 Task: Create a due date automation trigger when advanced on, 2 hours before a card is due add dates starting in 1 days.
Action: Mouse moved to (1171, 335)
Screenshot: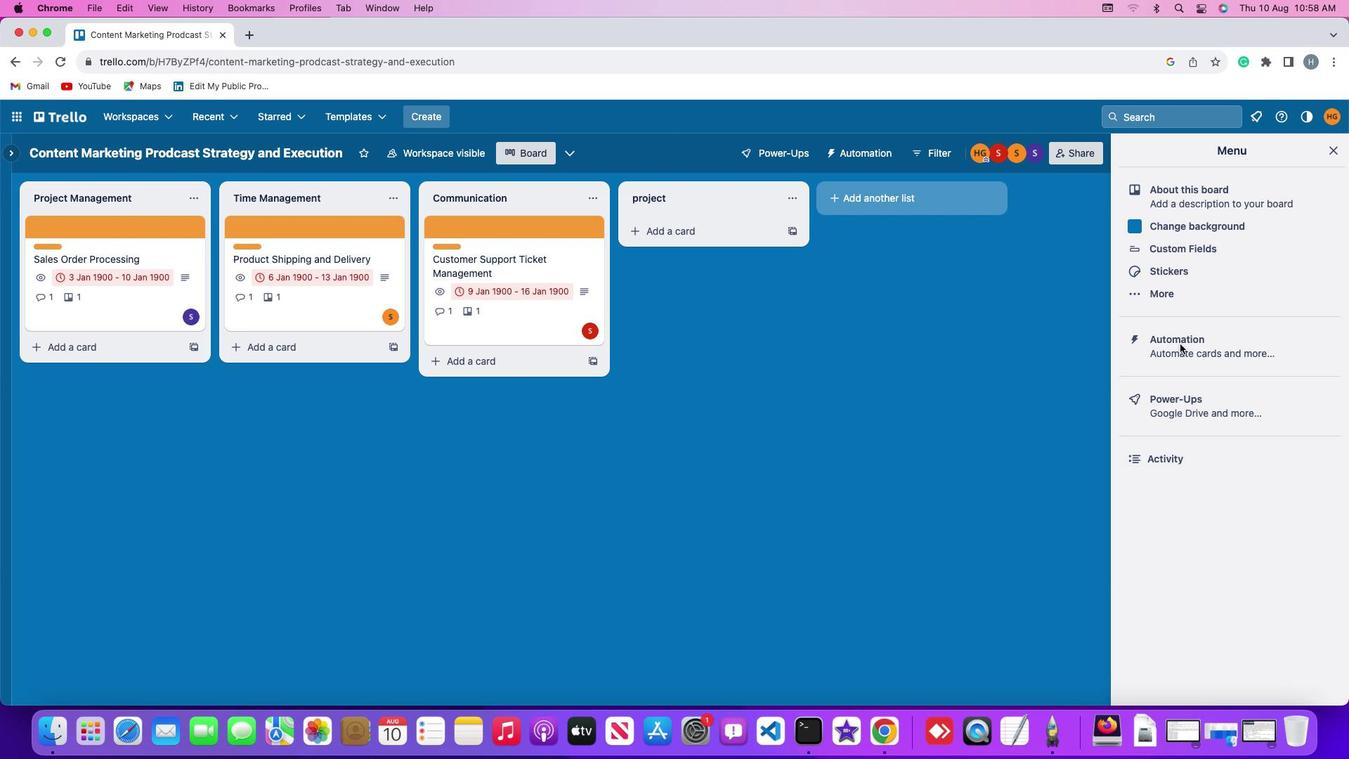 
Action: Mouse pressed left at (1171, 335)
Screenshot: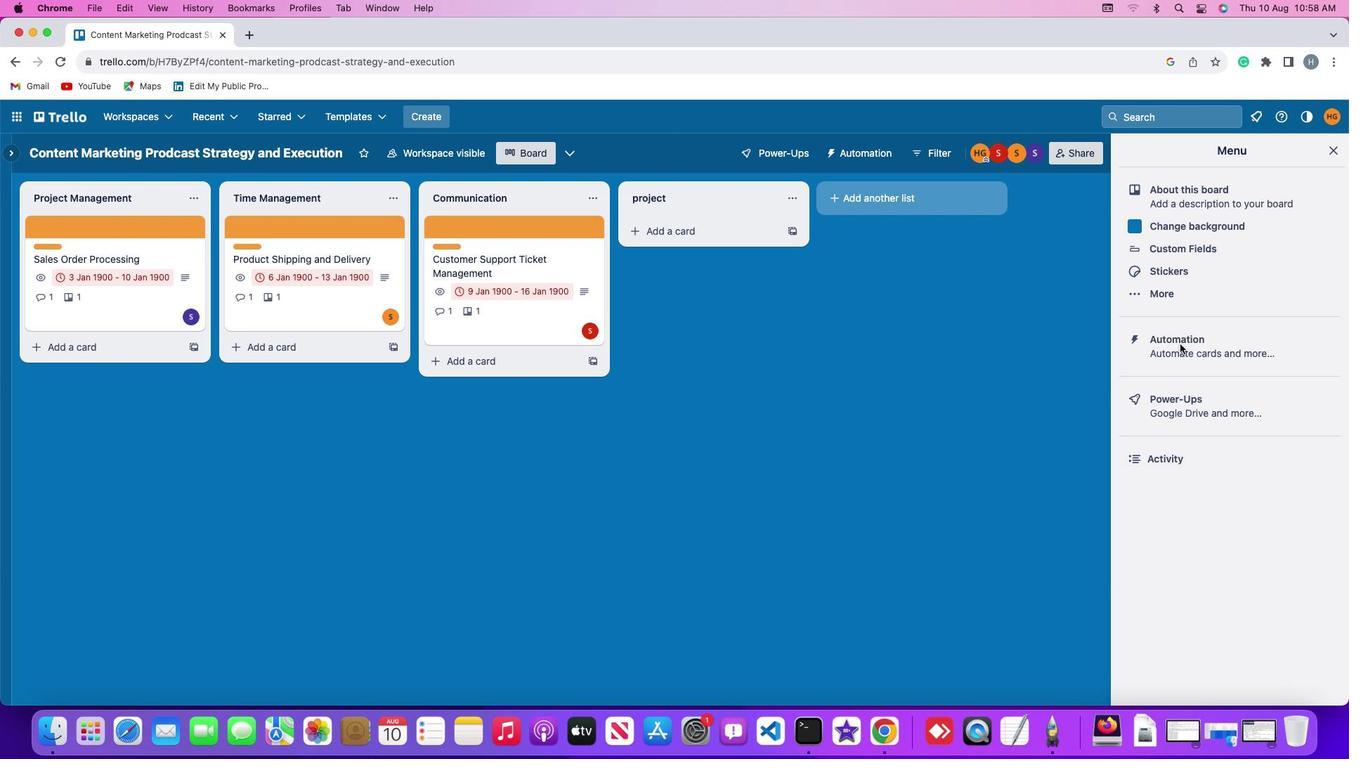 
Action: Mouse moved to (1172, 335)
Screenshot: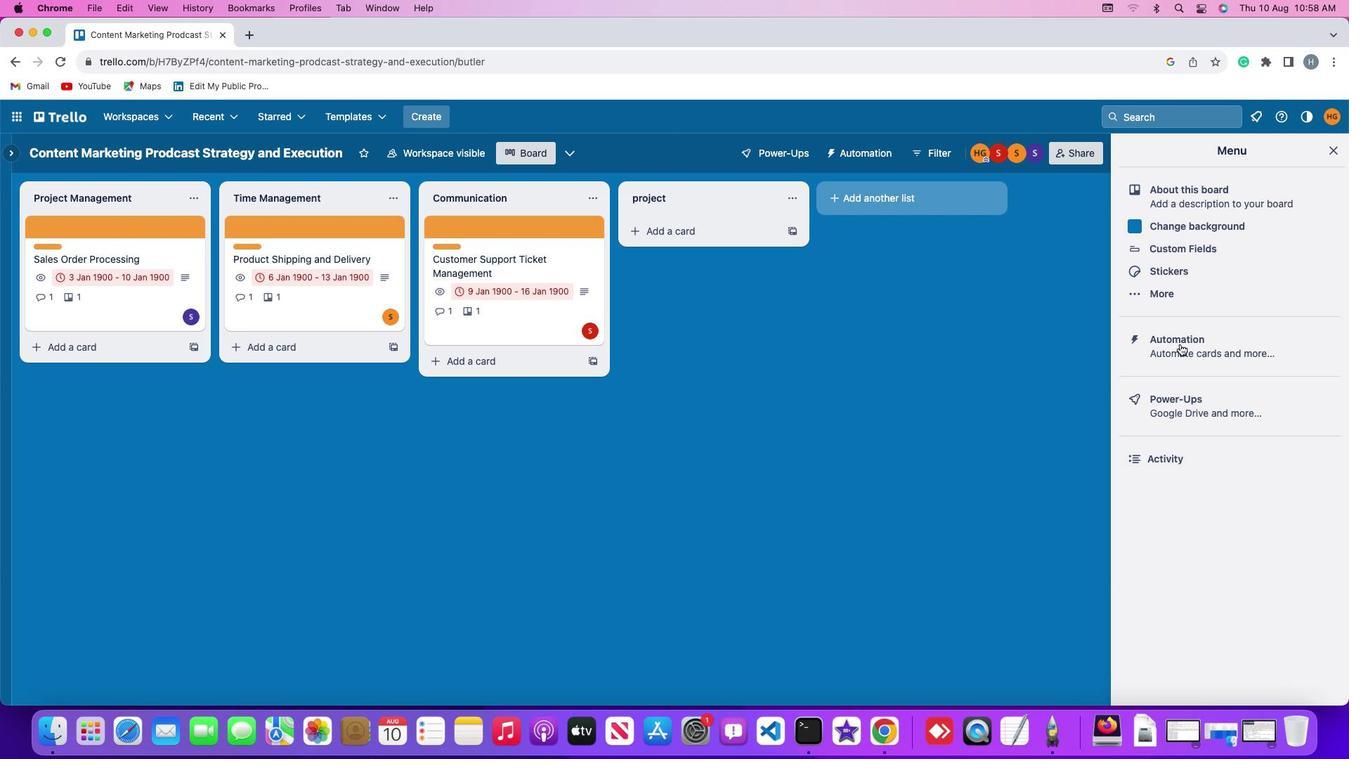 
Action: Mouse pressed left at (1172, 335)
Screenshot: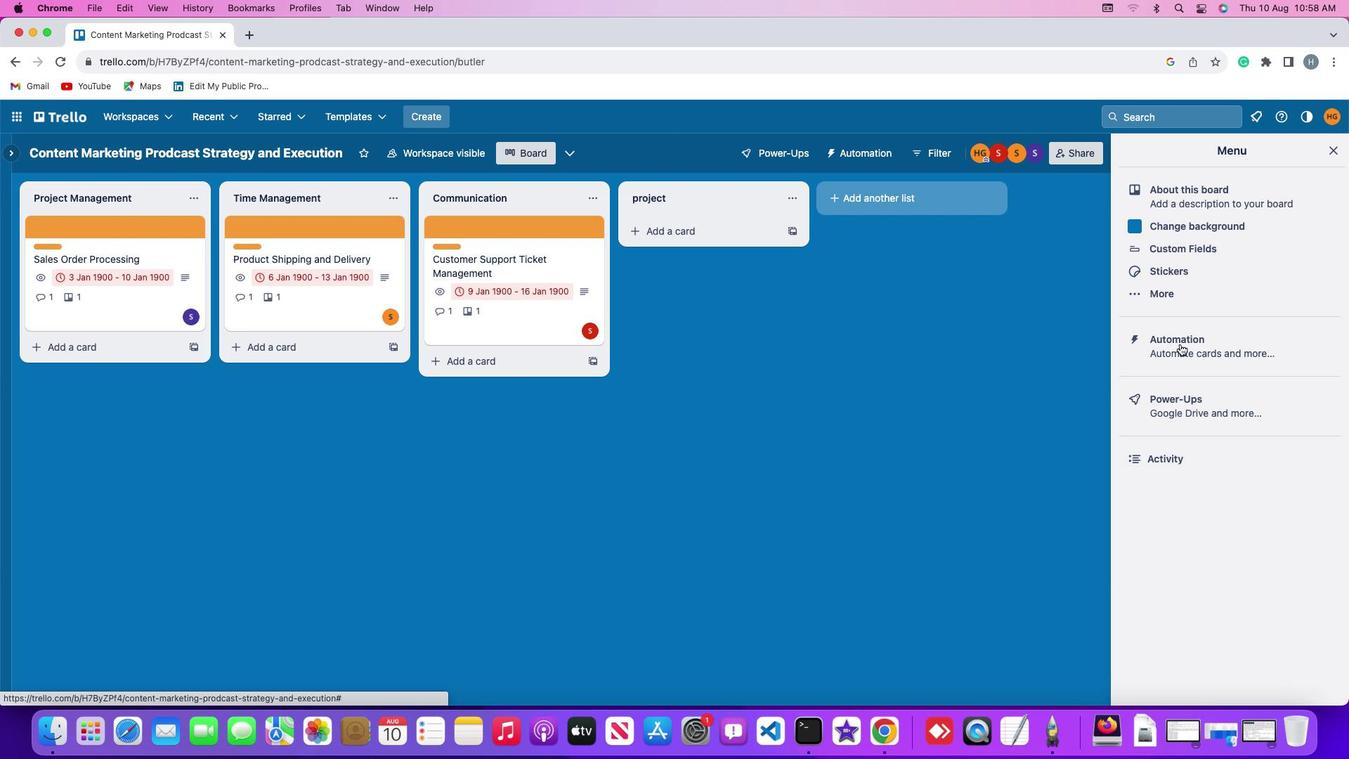 
Action: Mouse moved to (56, 320)
Screenshot: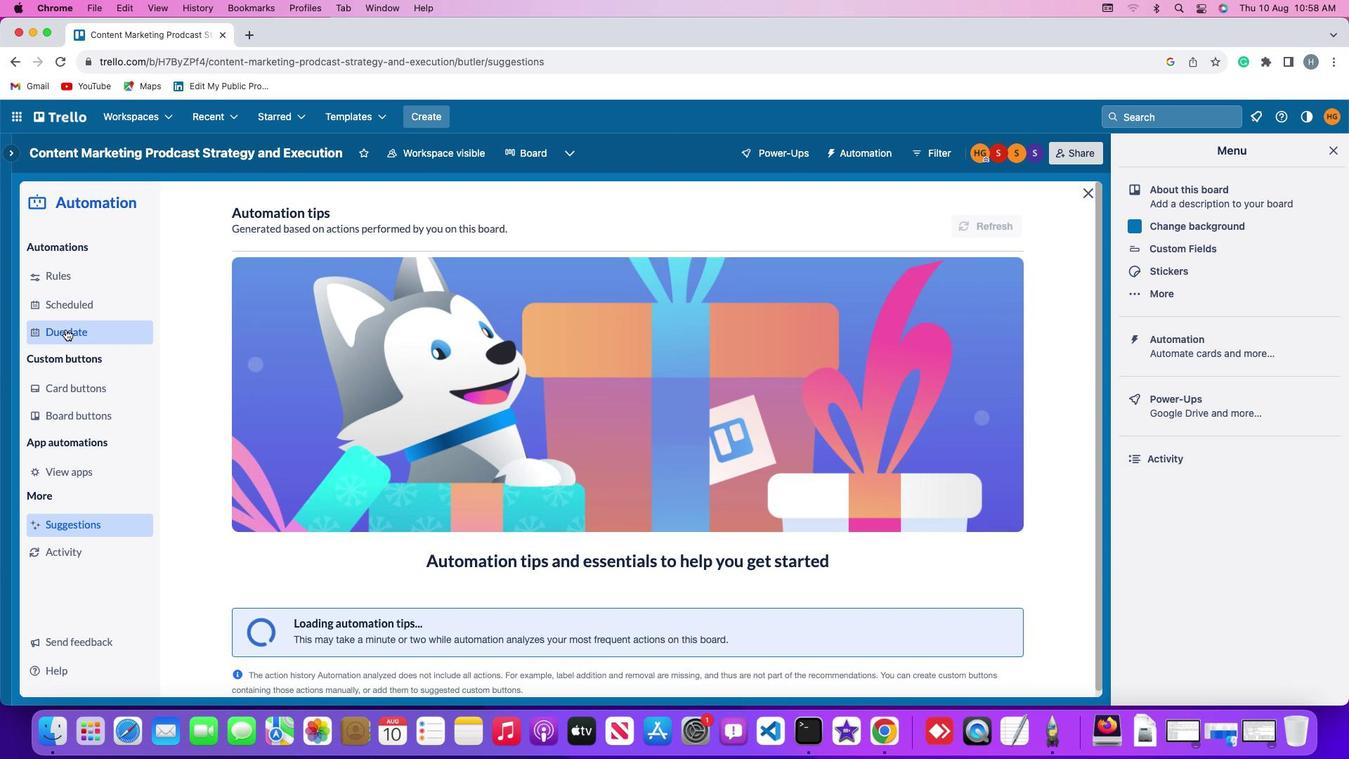 
Action: Mouse pressed left at (56, 320)
Screenshot: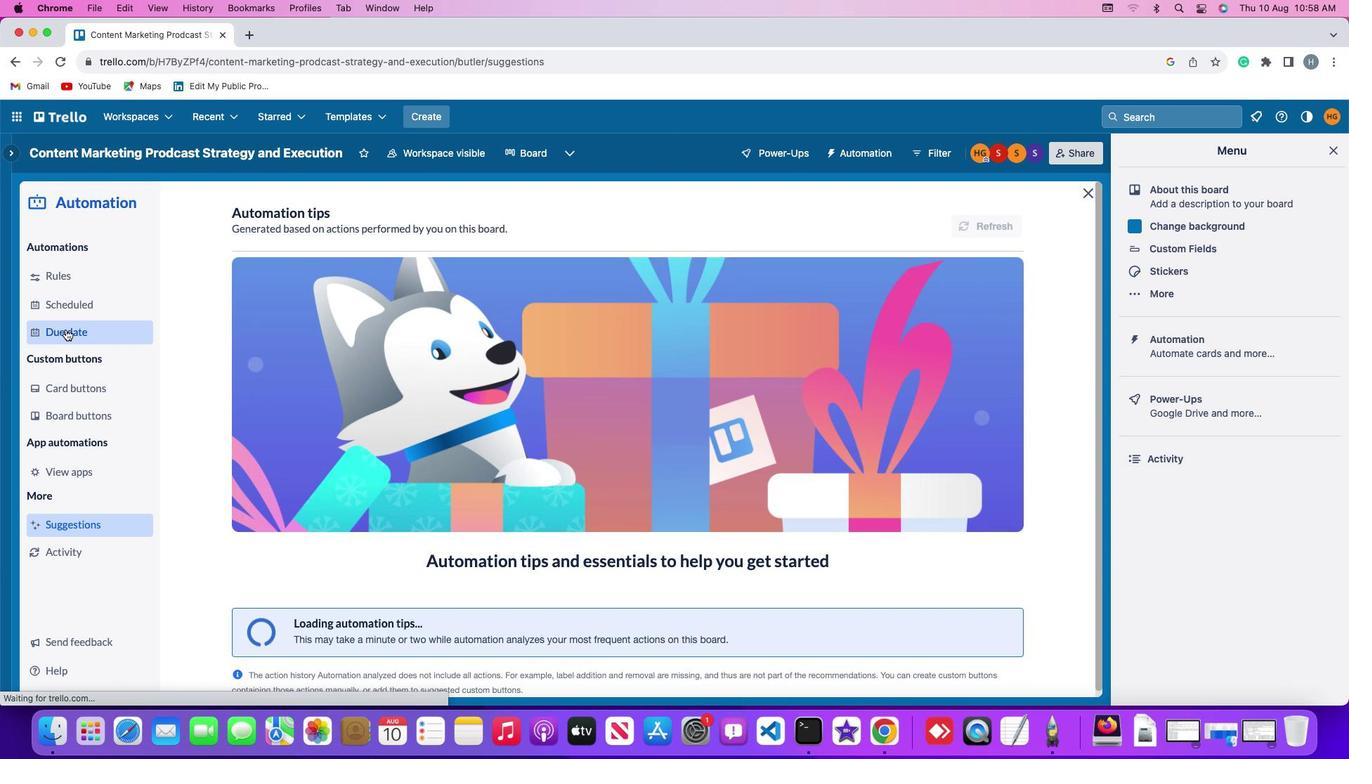 
Action: Mouse moved to (946, 208)
Screenshot: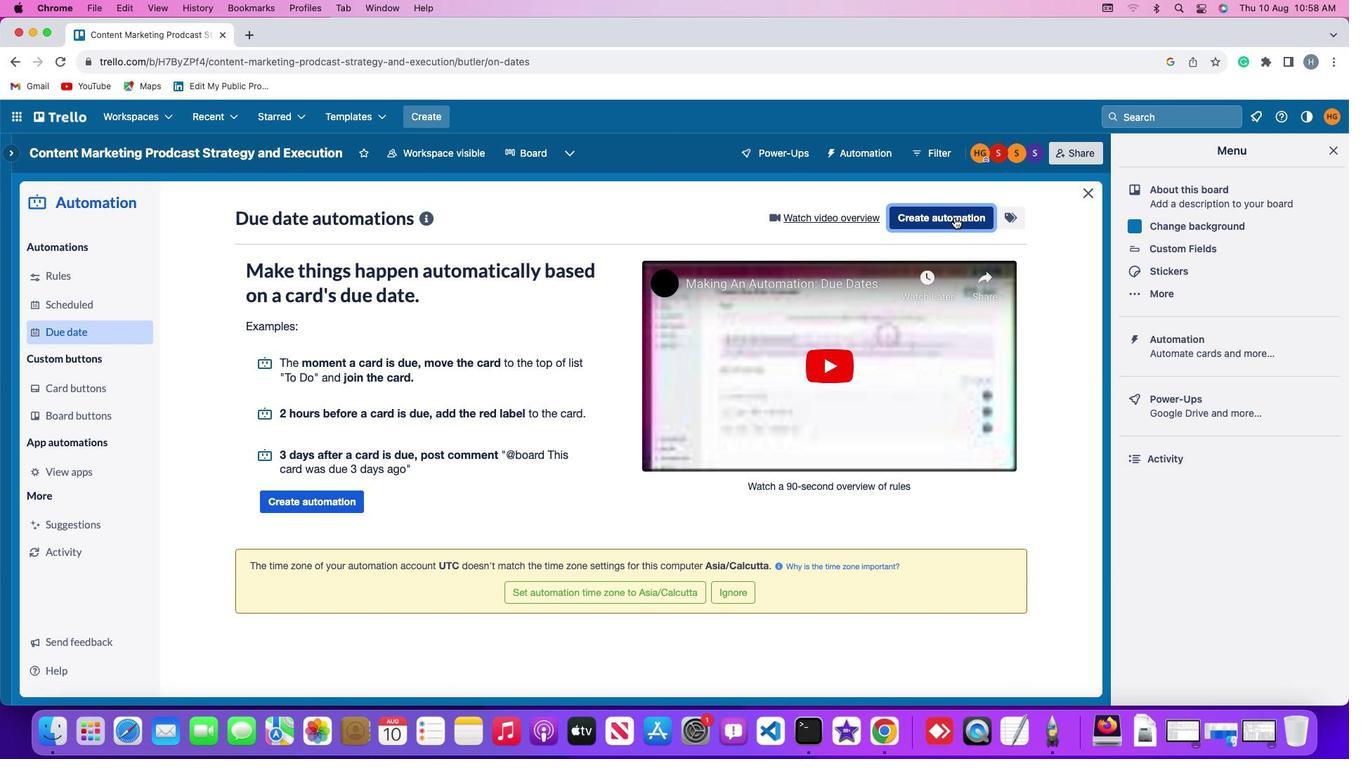 
Action: Mouse pressed left at (946, 208)
Screenshot: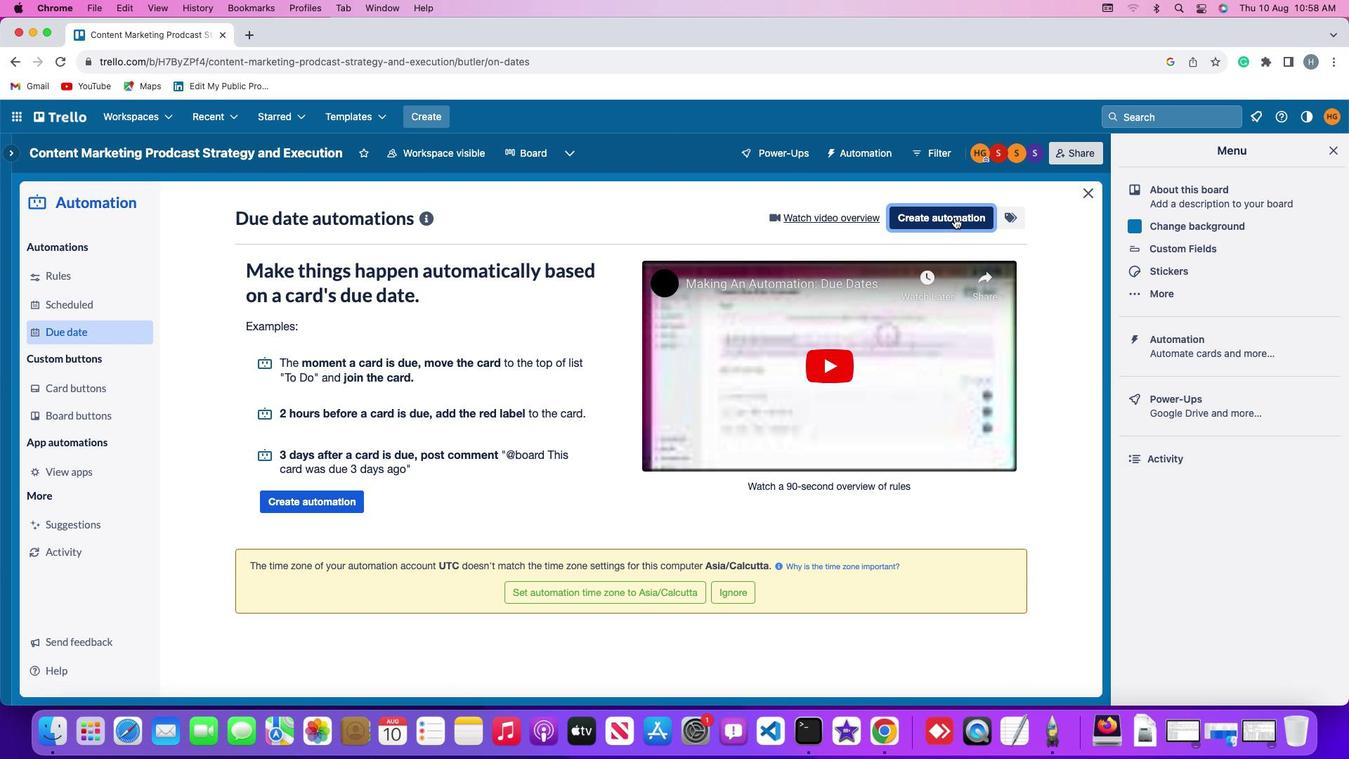 
Action: Mouse moved to (266, 345)
Screenshot: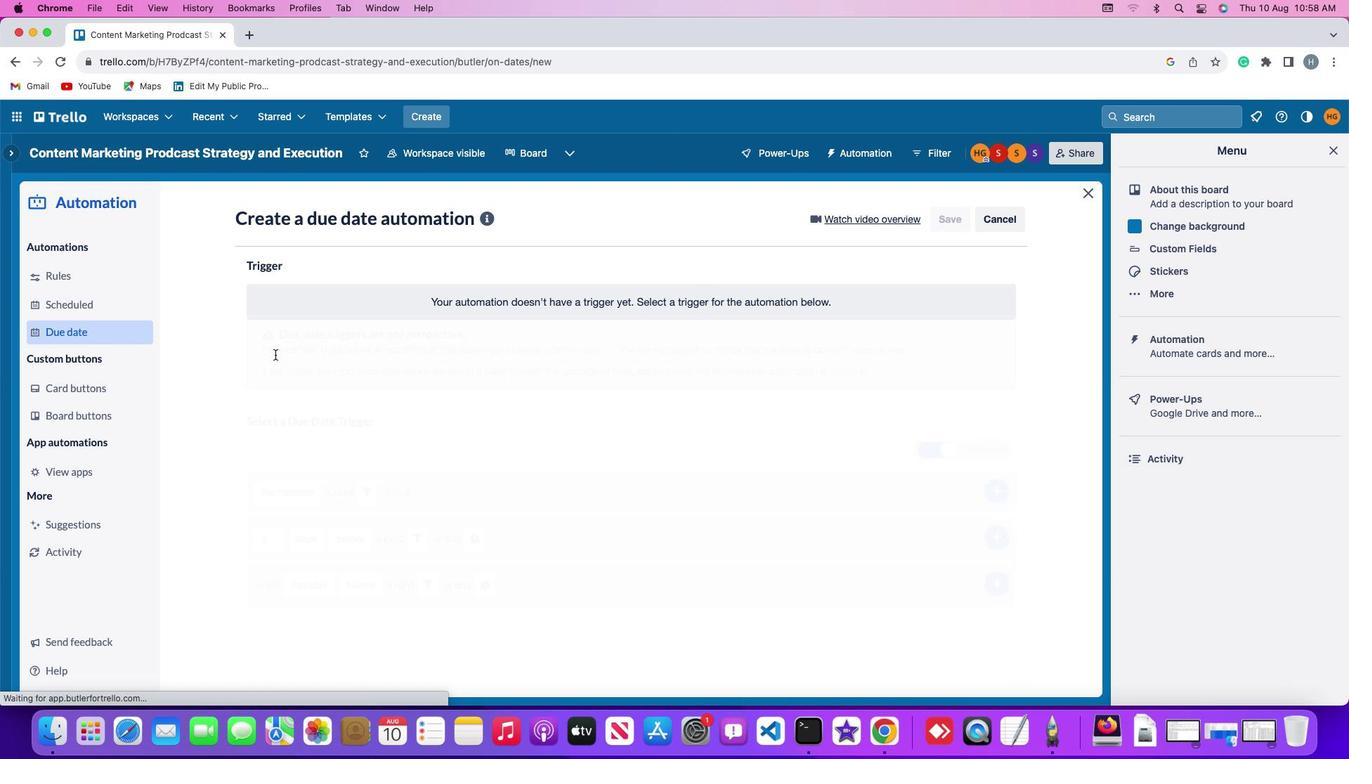 
Action: Mouse pressed left at (266, 345)
Screenshot: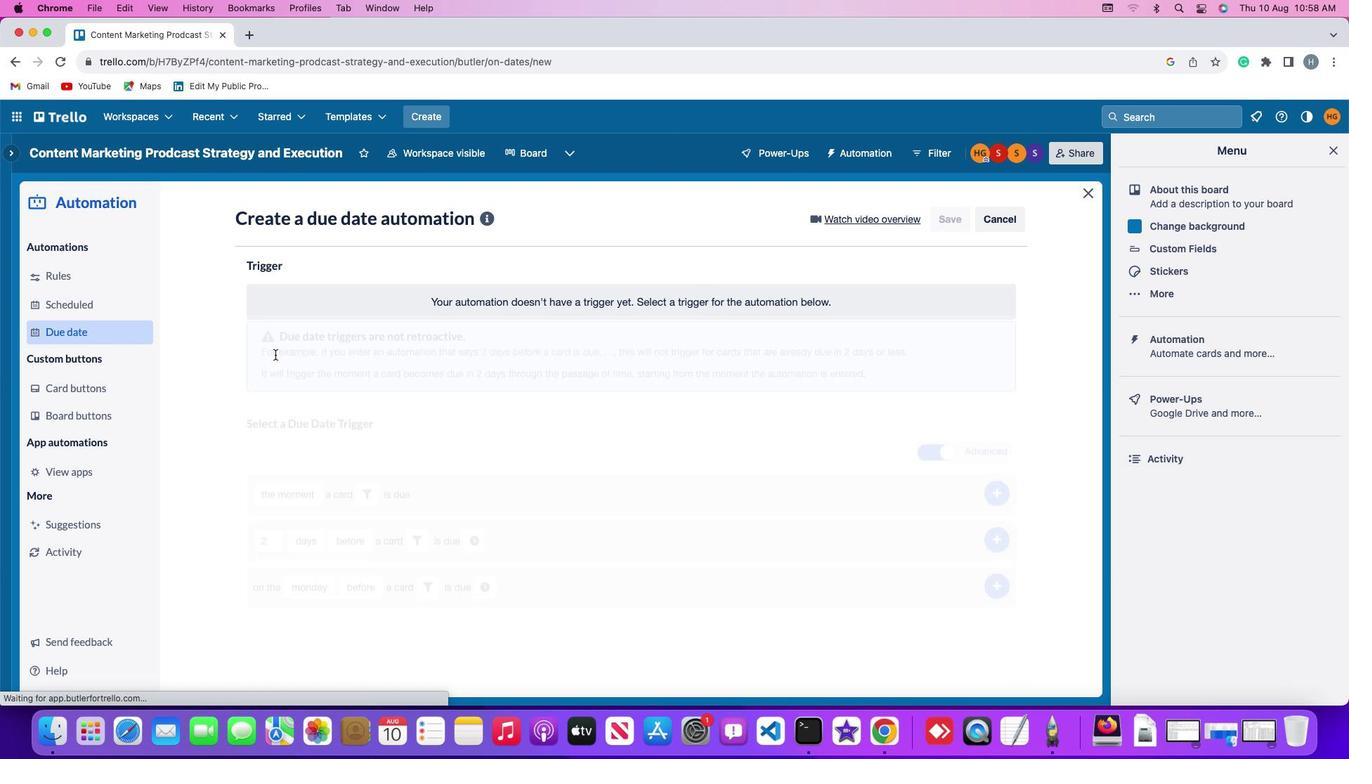 
Action: Mouse moved to (265, 555)
Screenshot: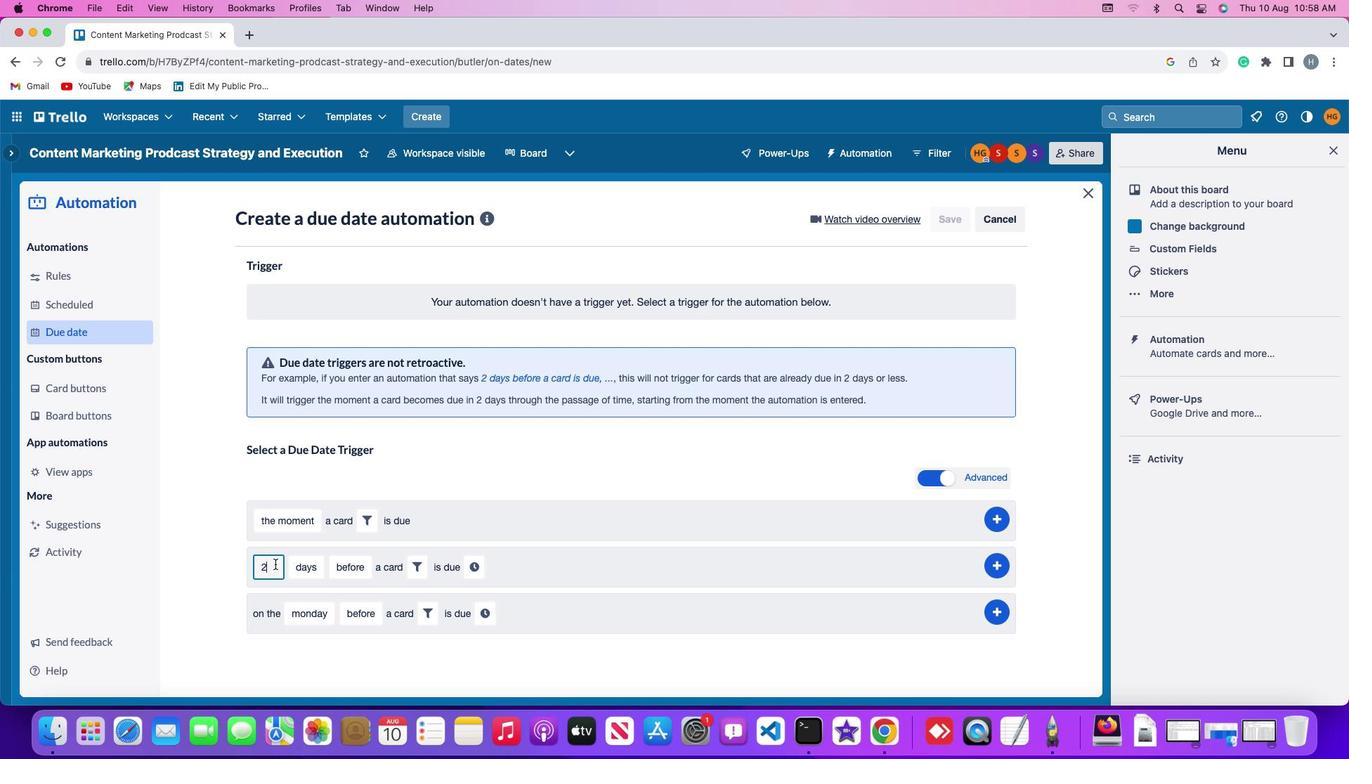 
Action: Mouse pressed left at (265, 555)
Screenshot: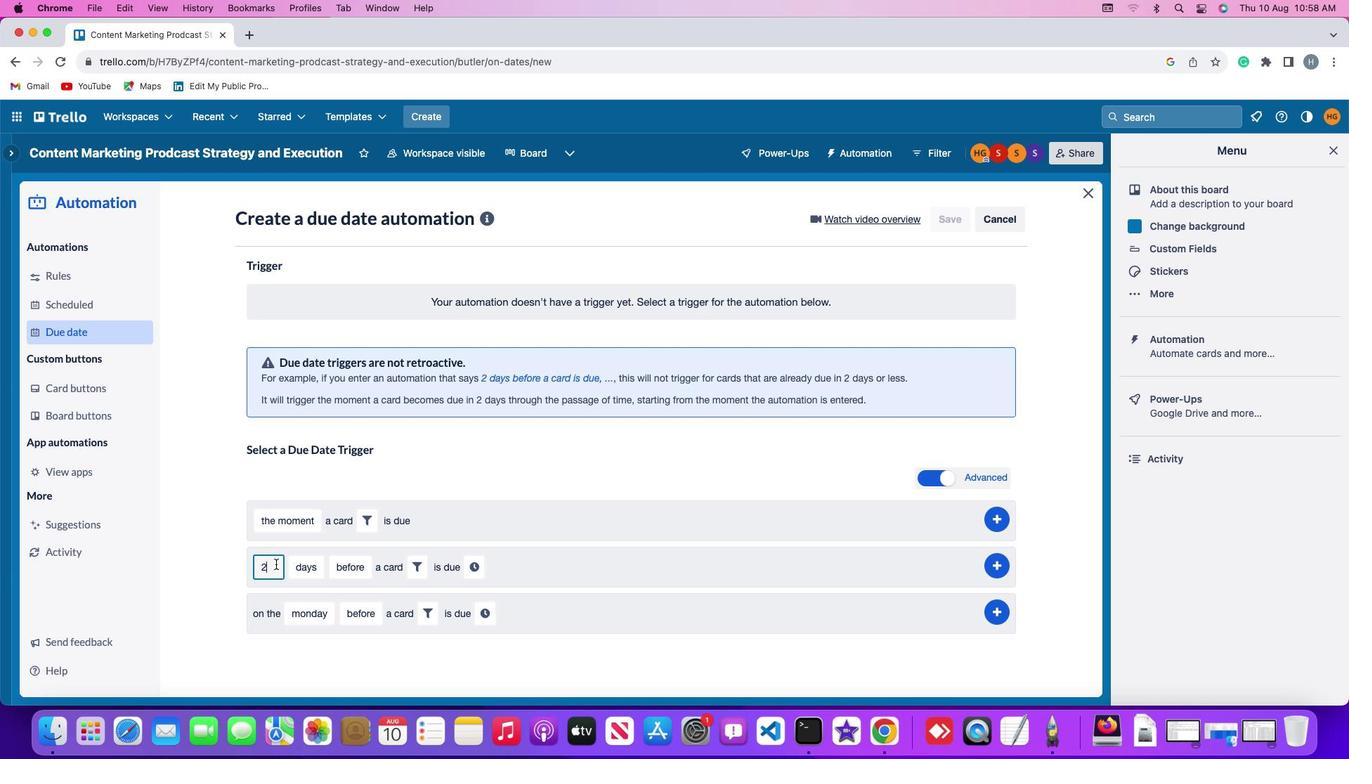 
Action: Mouse moved to (269, 554)
Screenshot: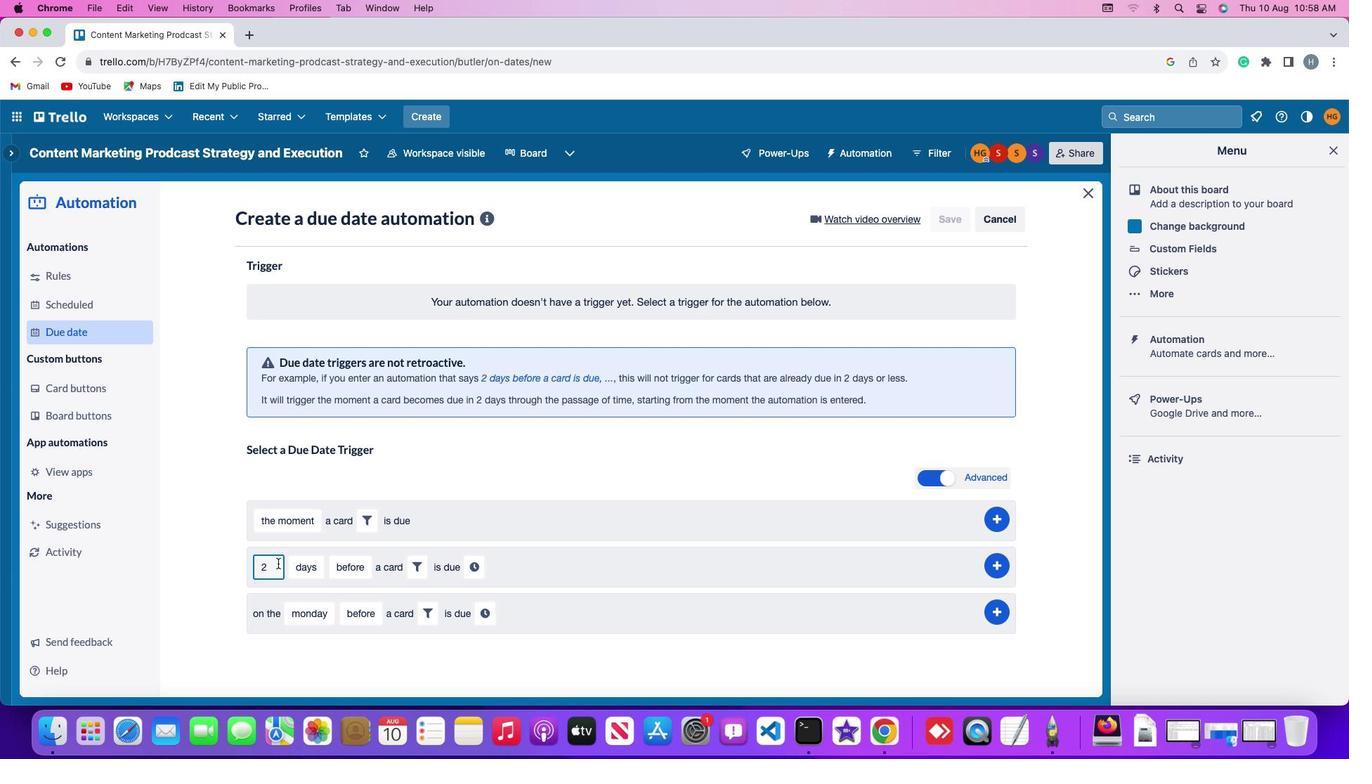 
Action: Key pressed Key.backspace
Screenshot: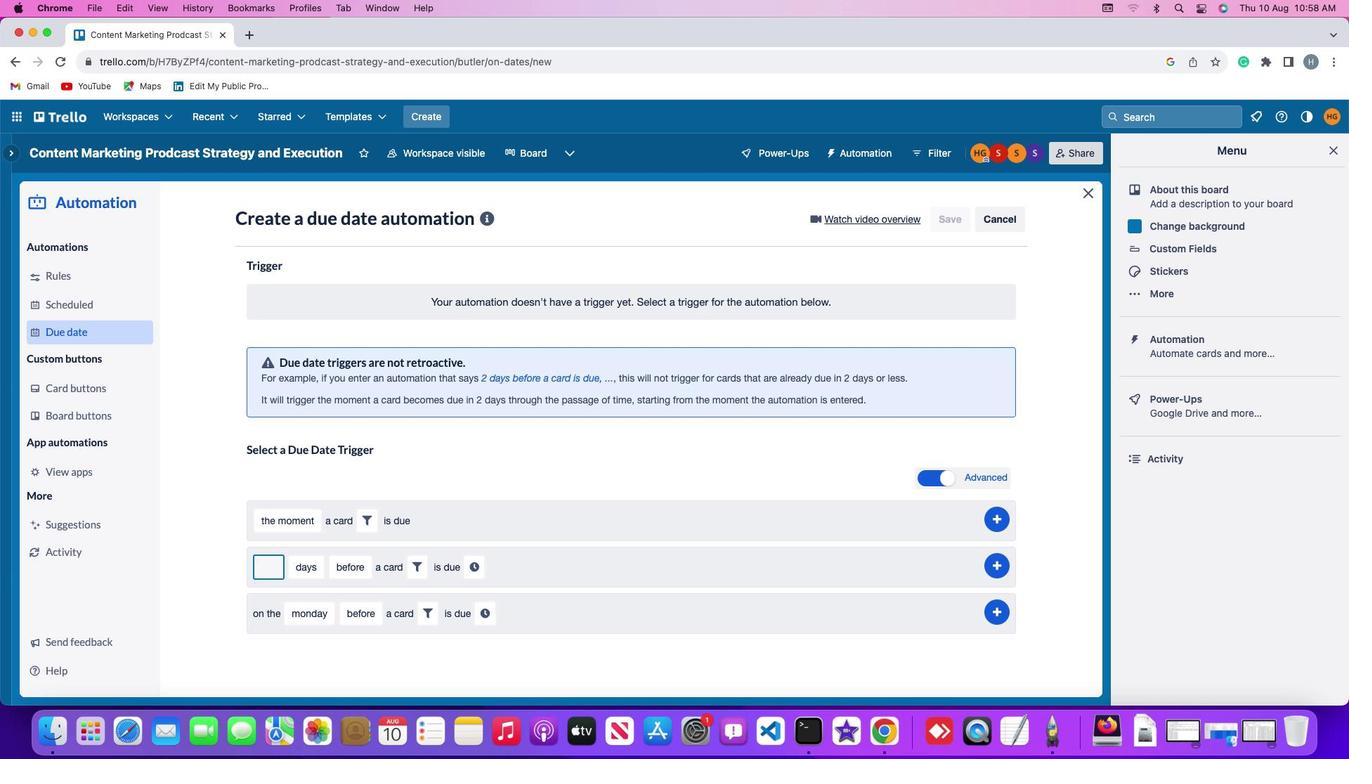 
Action: Mouse moved to (269, 554)
Screenshot: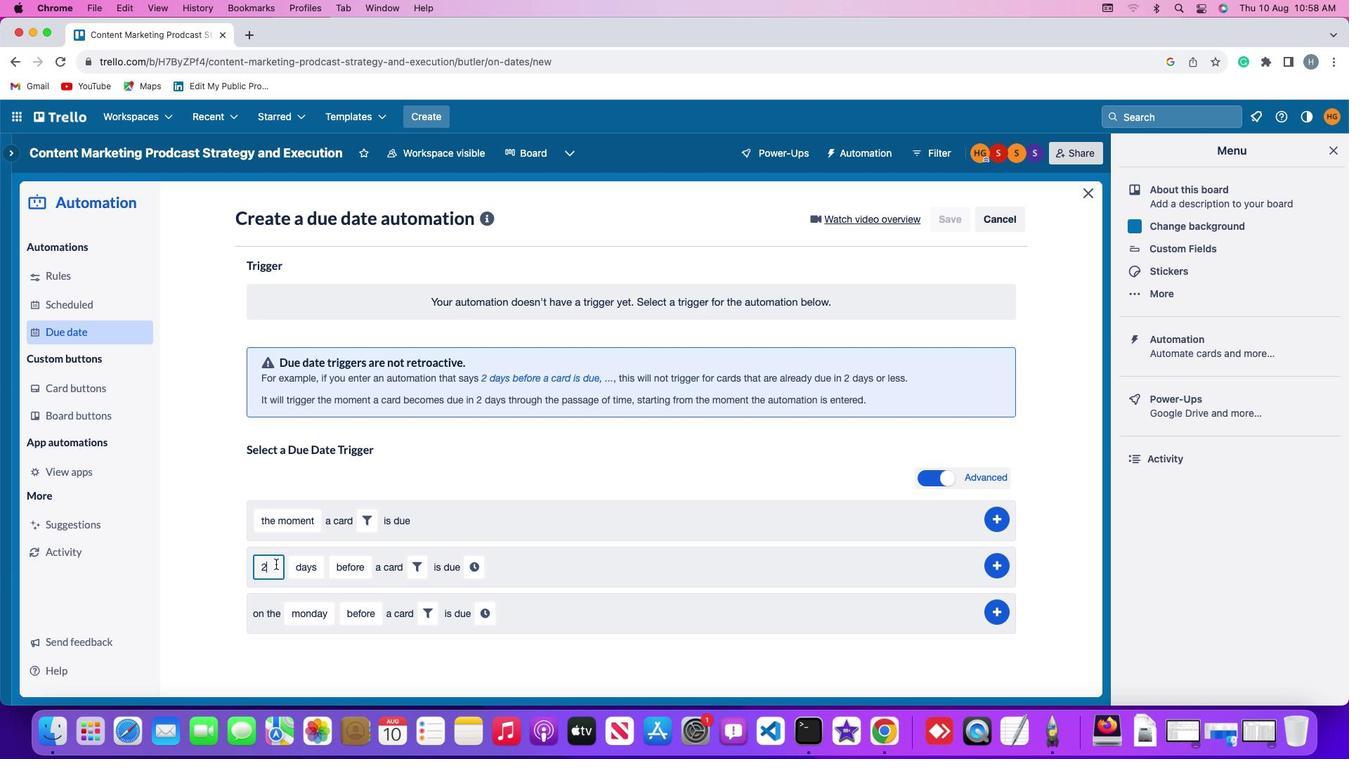 
Action: Key pressed '2'
Screenshot: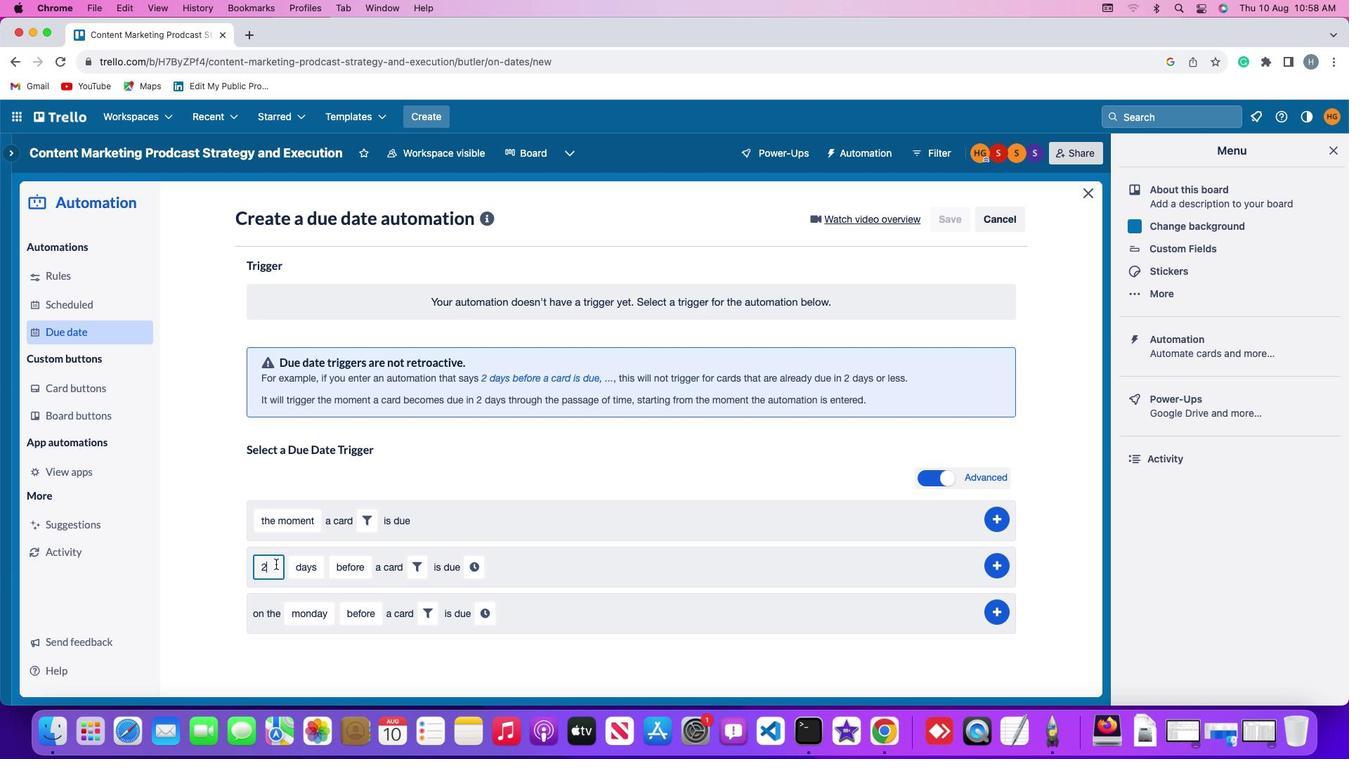 
Action: Mouse moved to (291, 555)
Screenshot: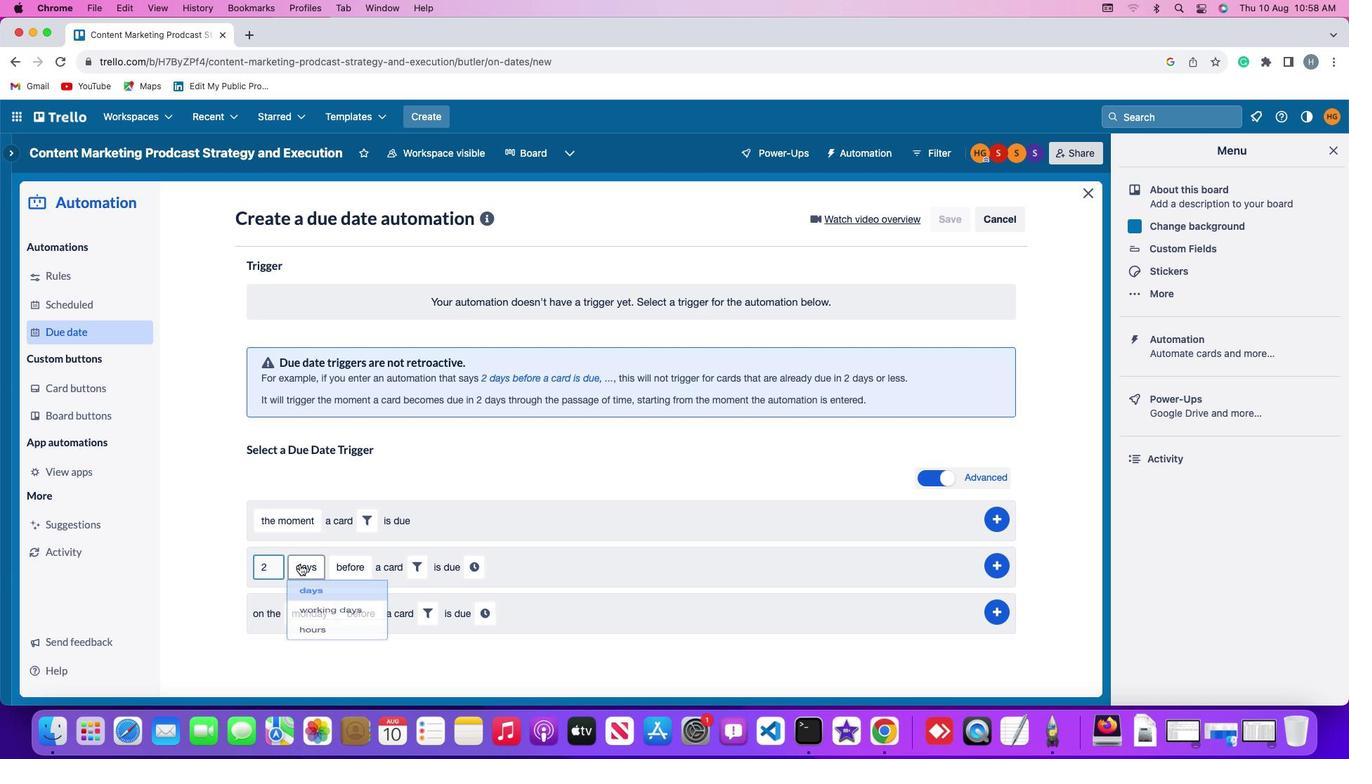 
Action: Mouse pressed left at (291, 555)
Screenshot: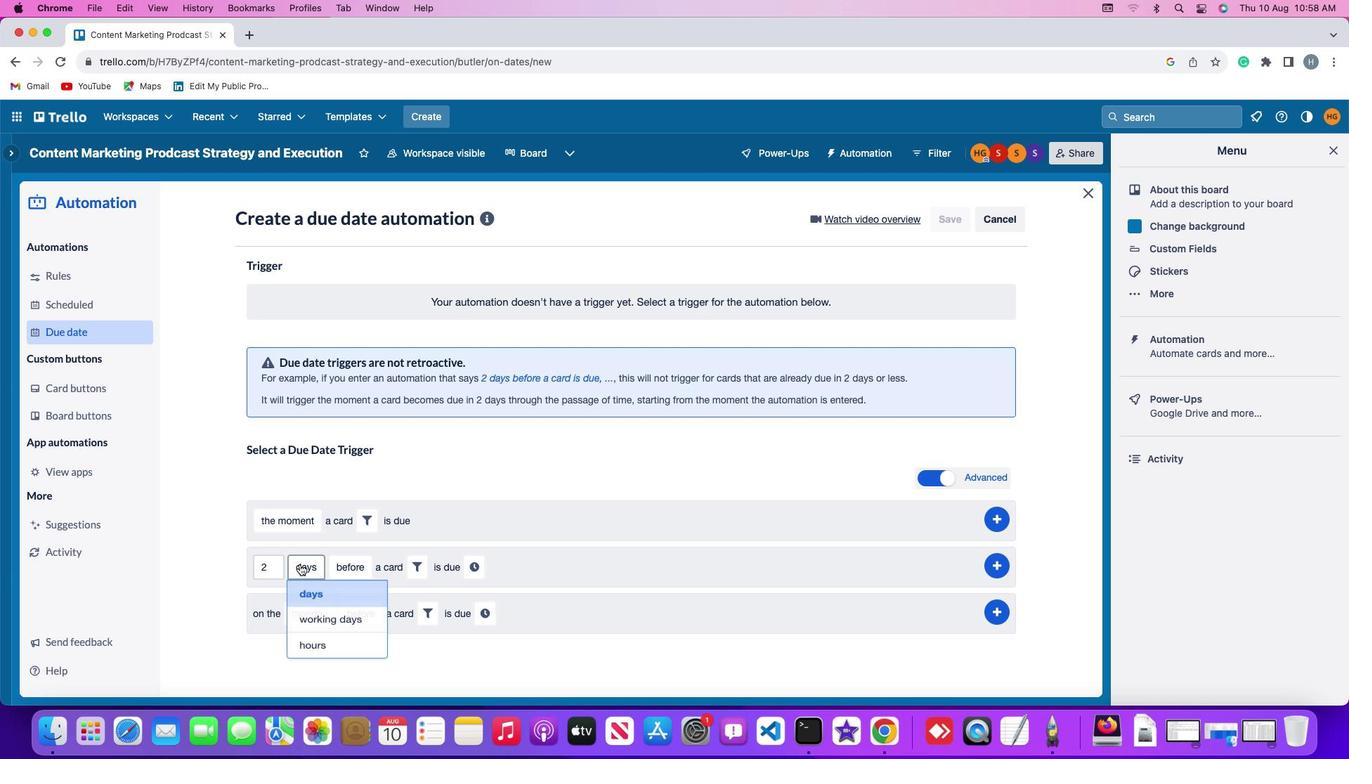 
Action: Mouse moved to (293, 641)
Screenshot: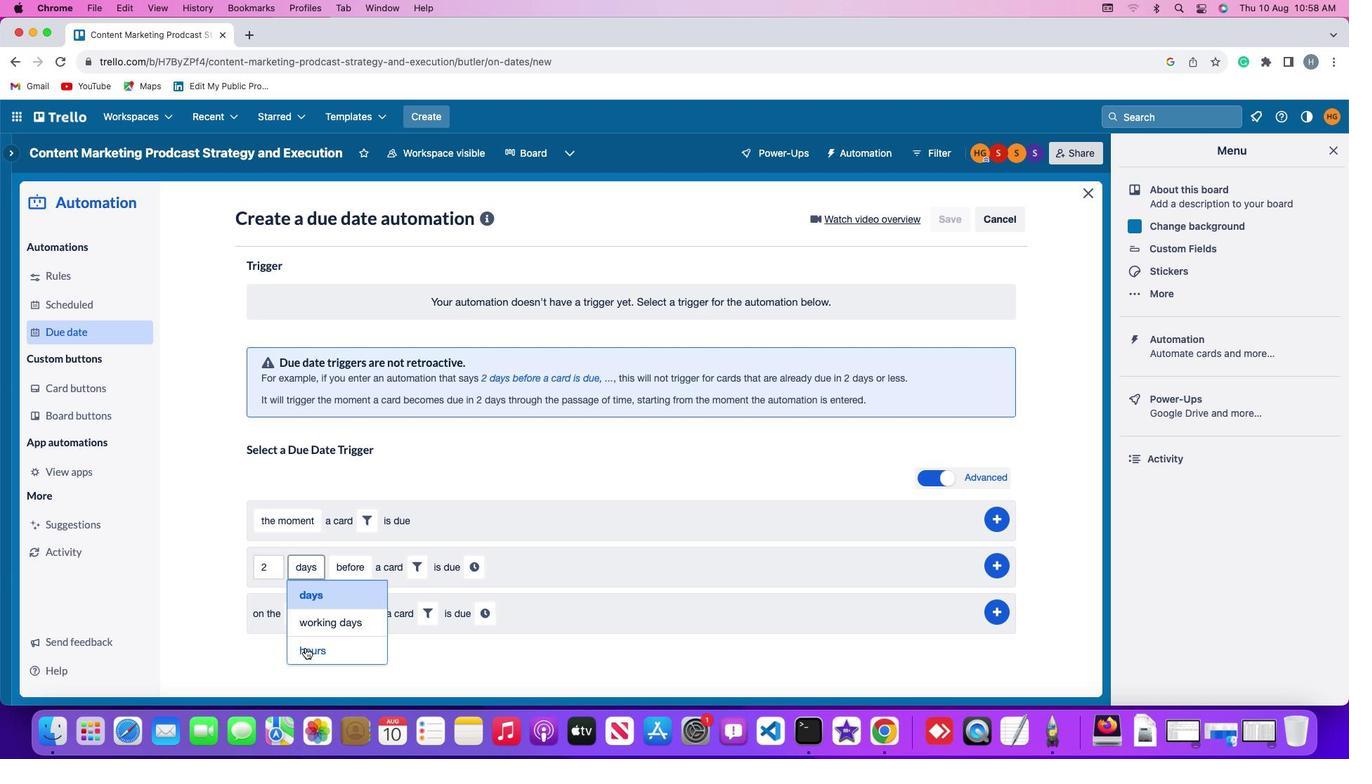 
Action: Mouse pressed left at (293, 641)
Screenshot: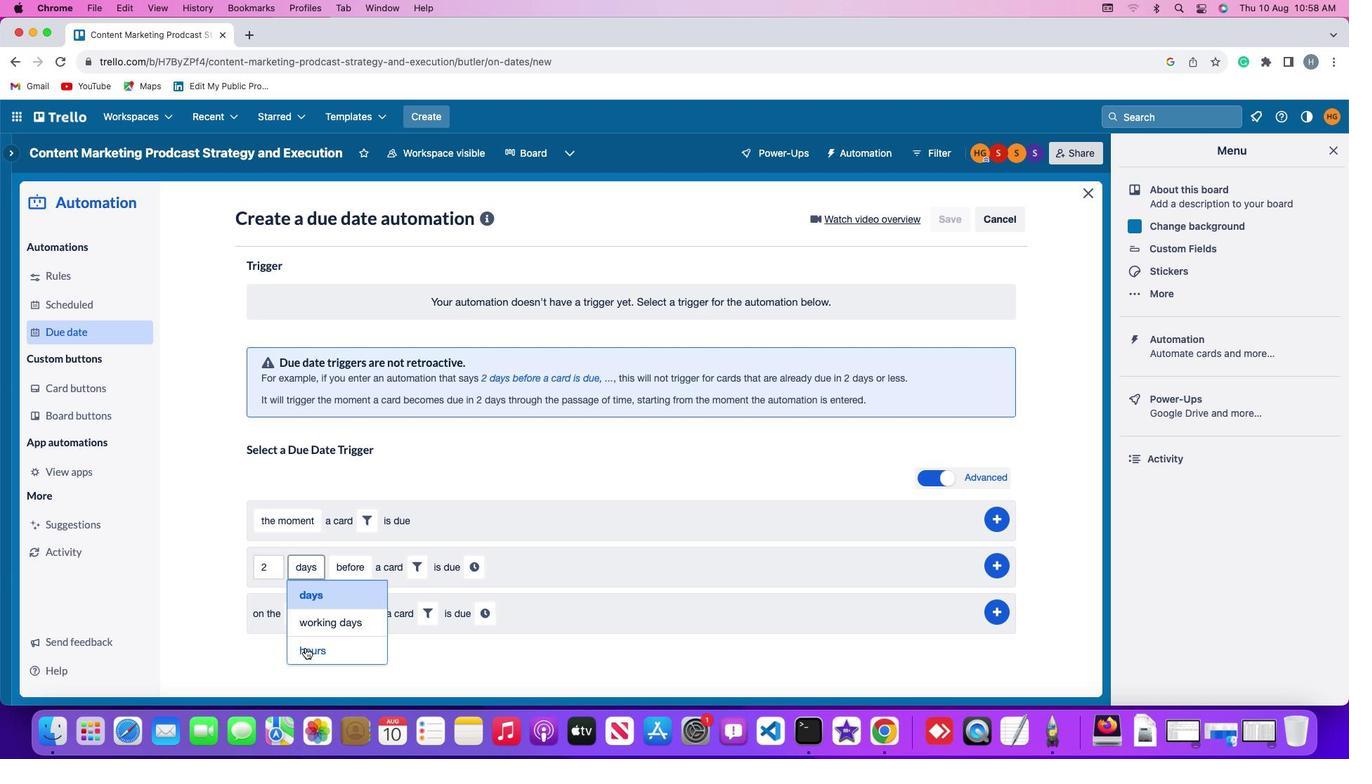 
Action: Mouse moved to (344, 544)
Screenshot: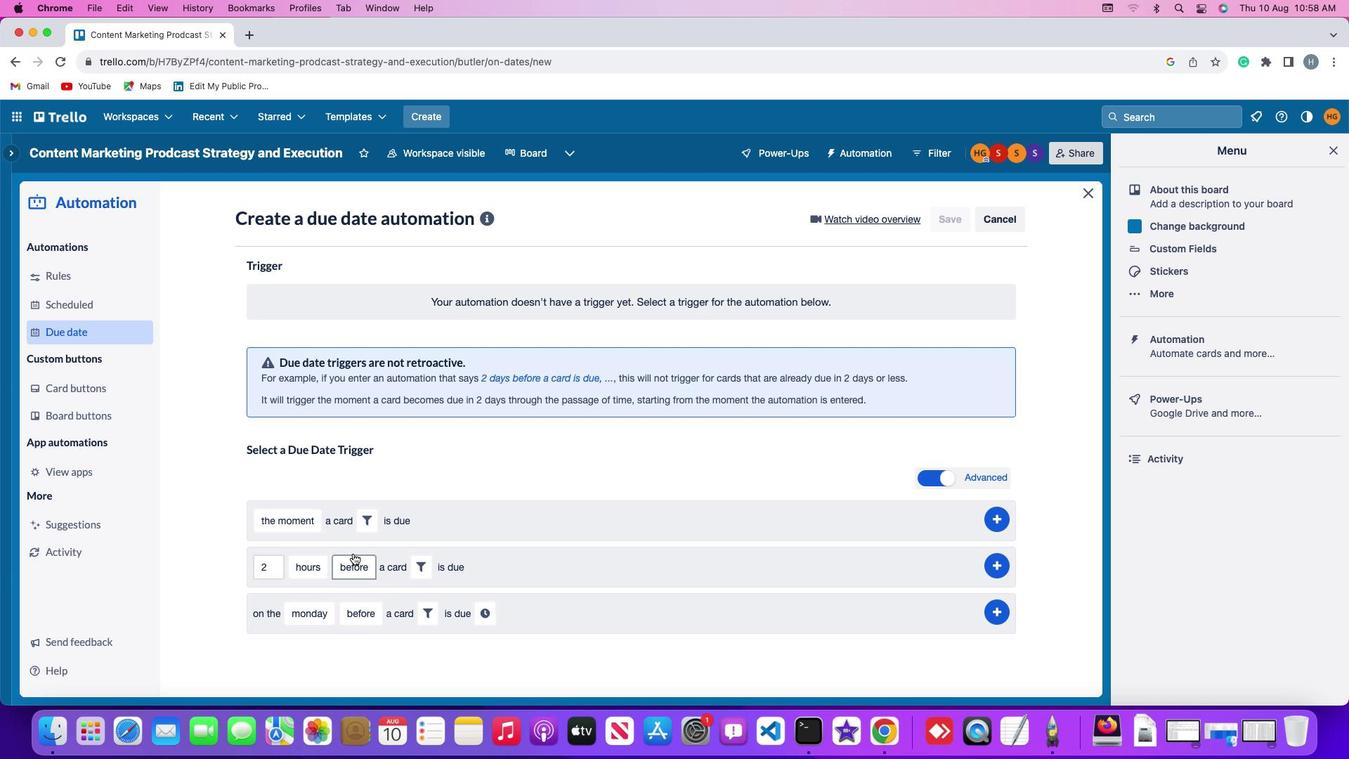 
Action: Mouse pressed left at (344, 544)
Screenshot: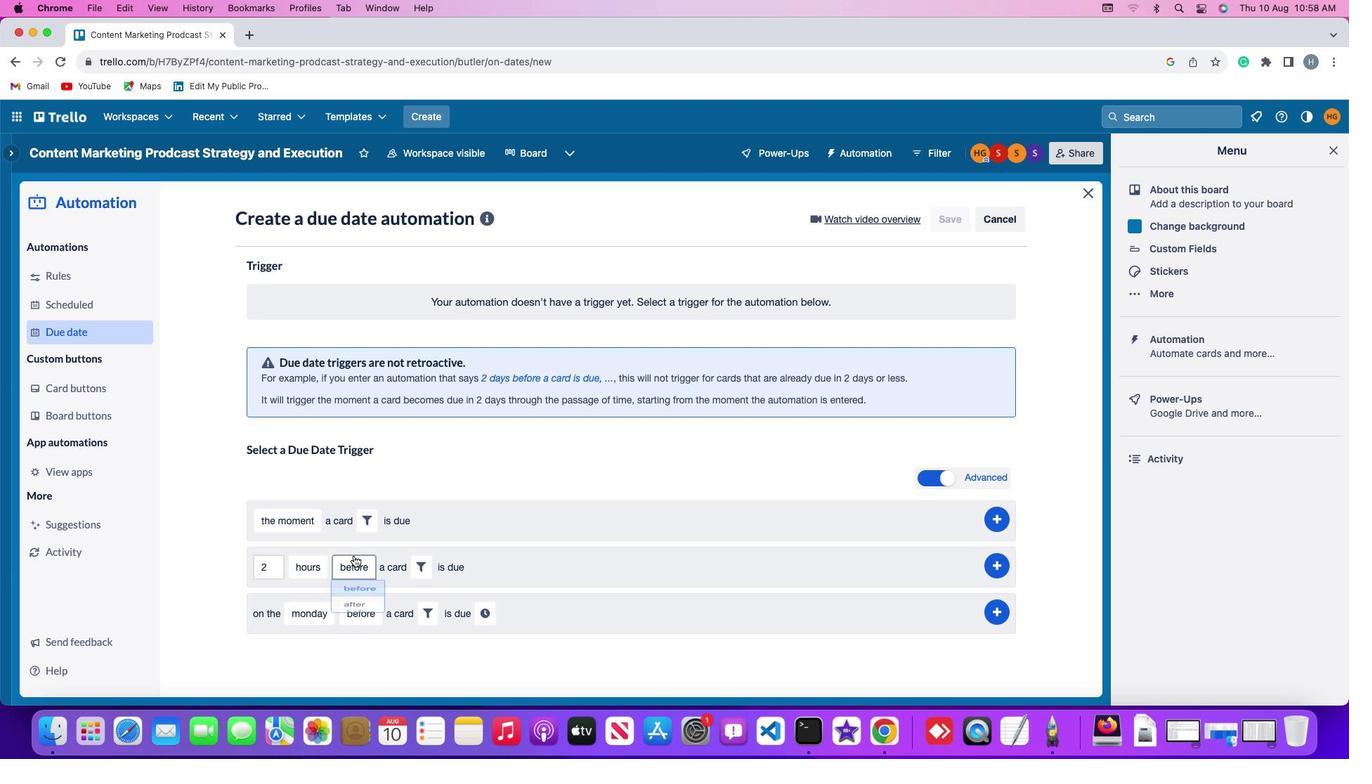 
Action: Mouse moved to (353, 584)
Screenshot: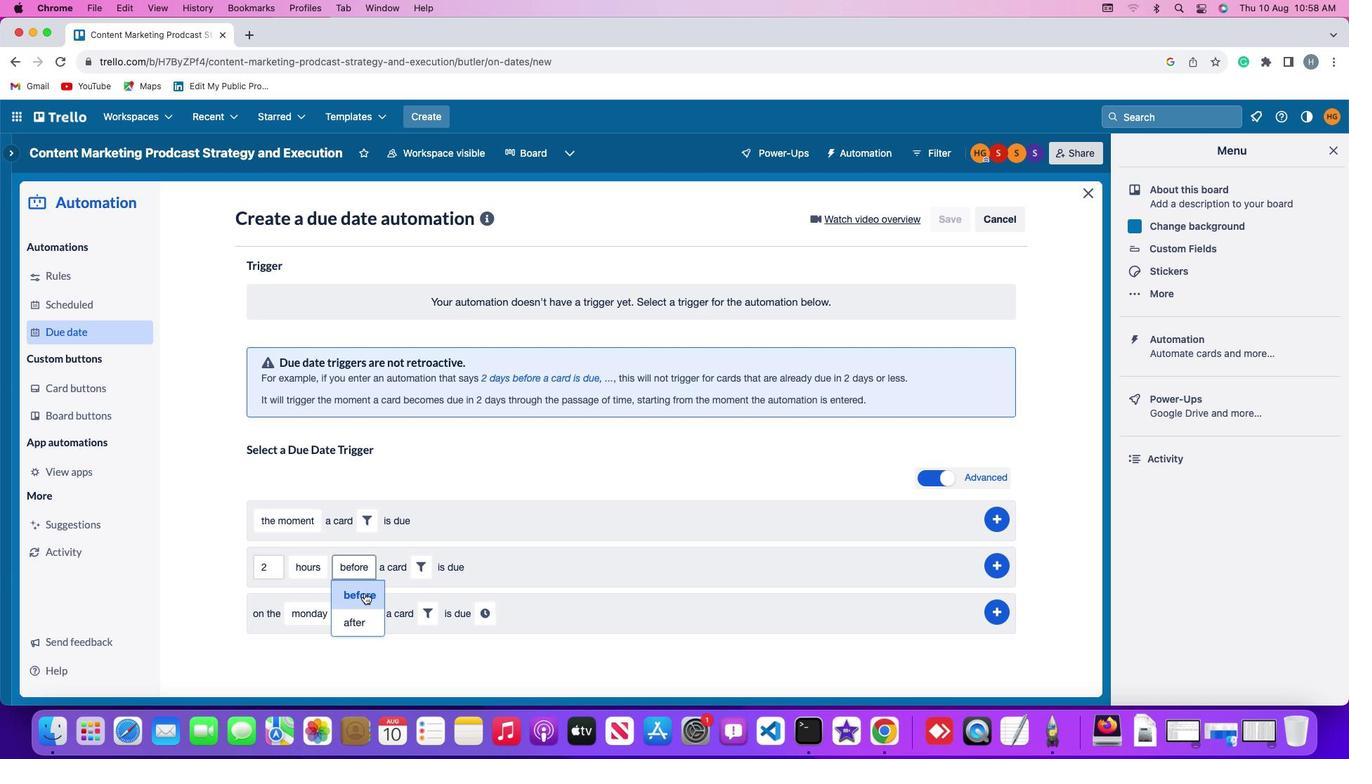 
Action: Mouse pressed left at (353, 584)
Screenshot: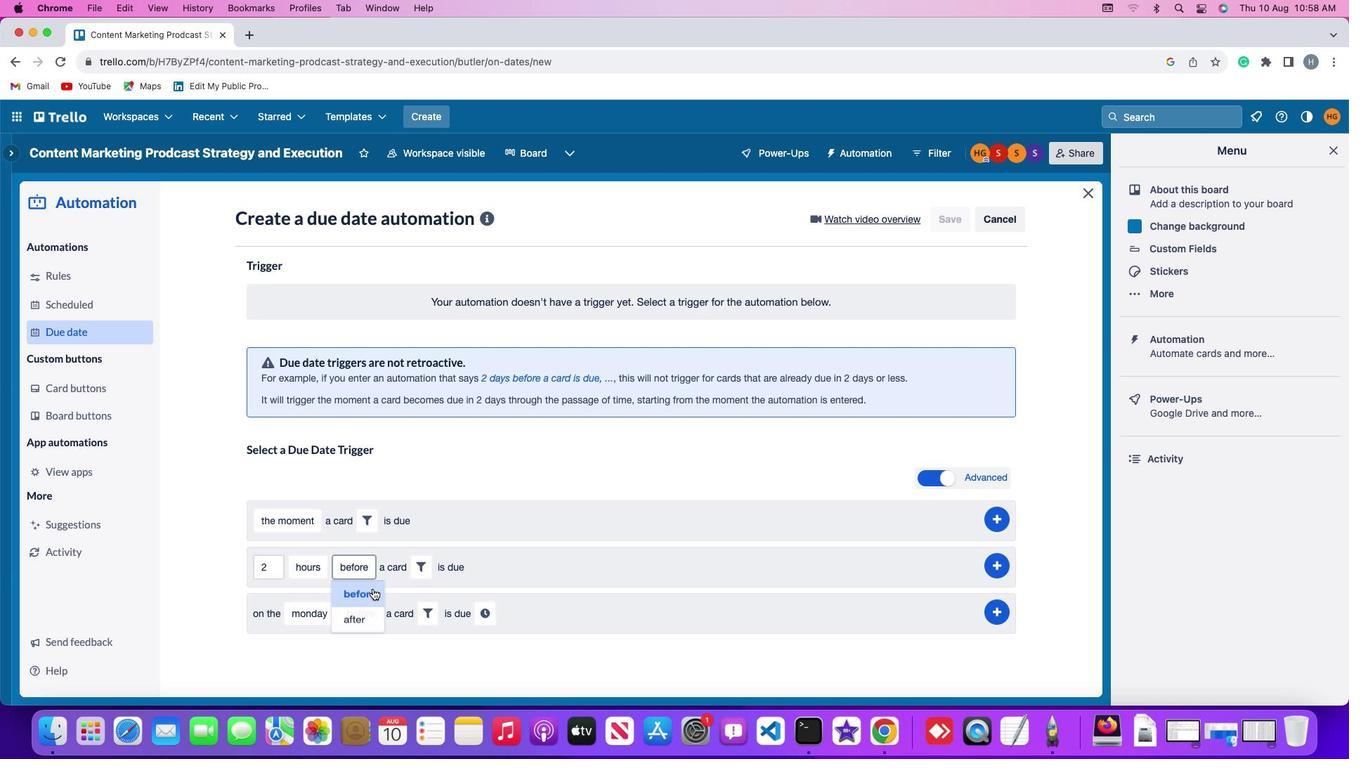
Action: Mouse moved to (421, 554)
Screenshot: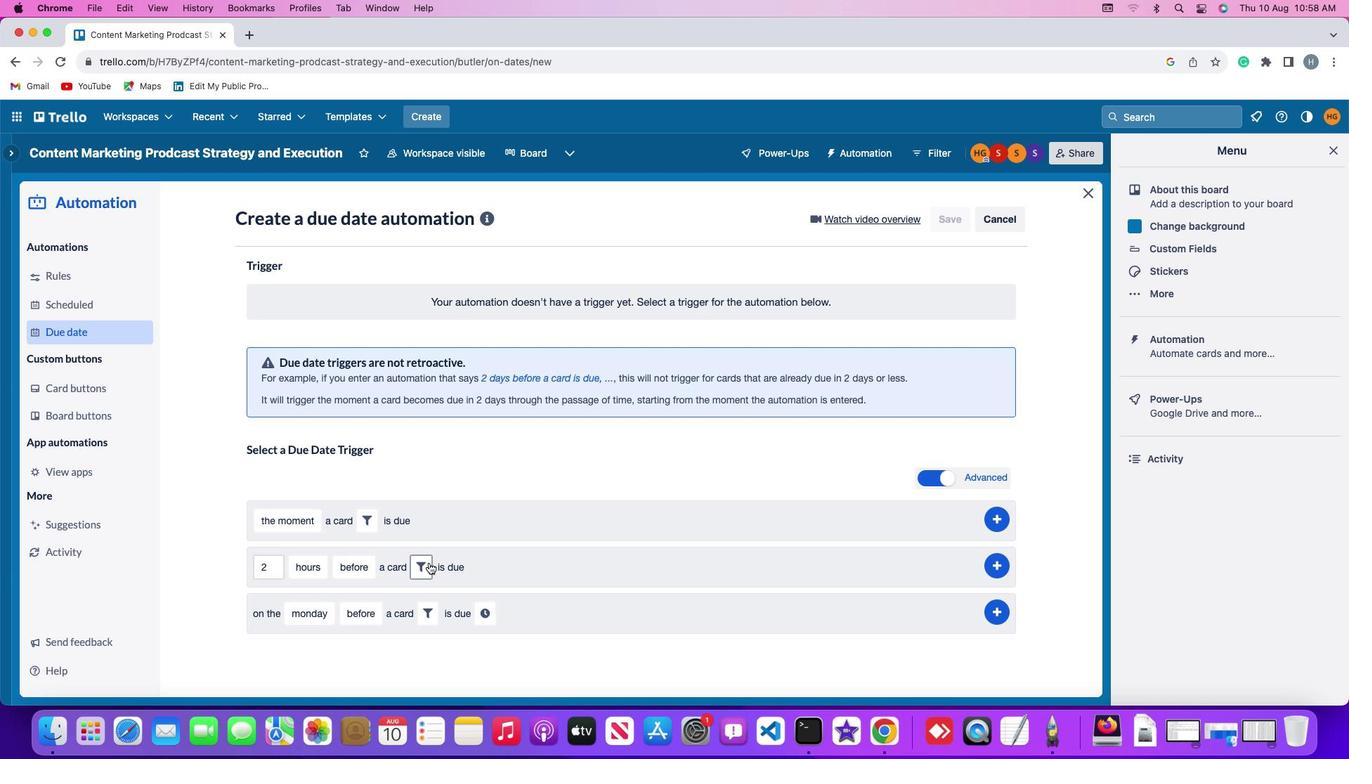 
Action: Mouse pressed left at (421, 554)
Screenshot: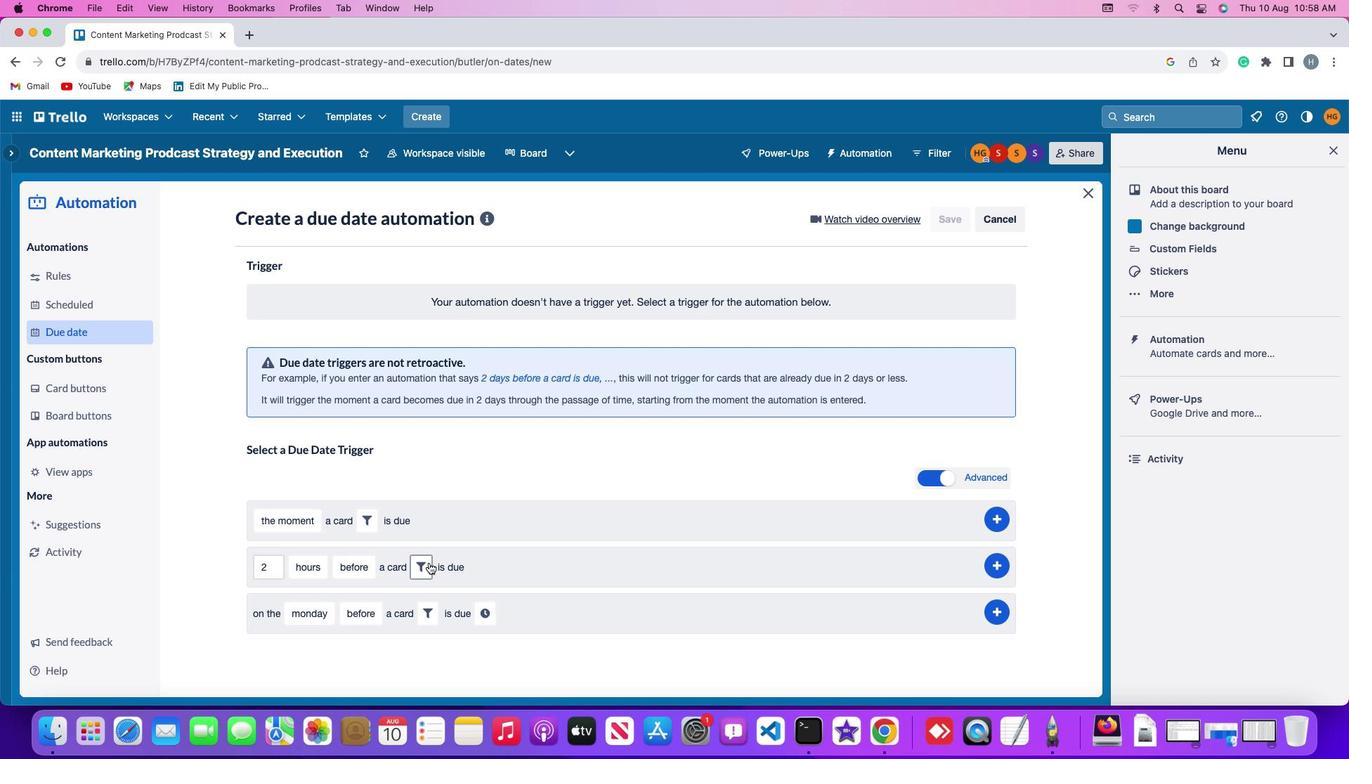
Action: Mouse moved to (494, 601)
Screenshot: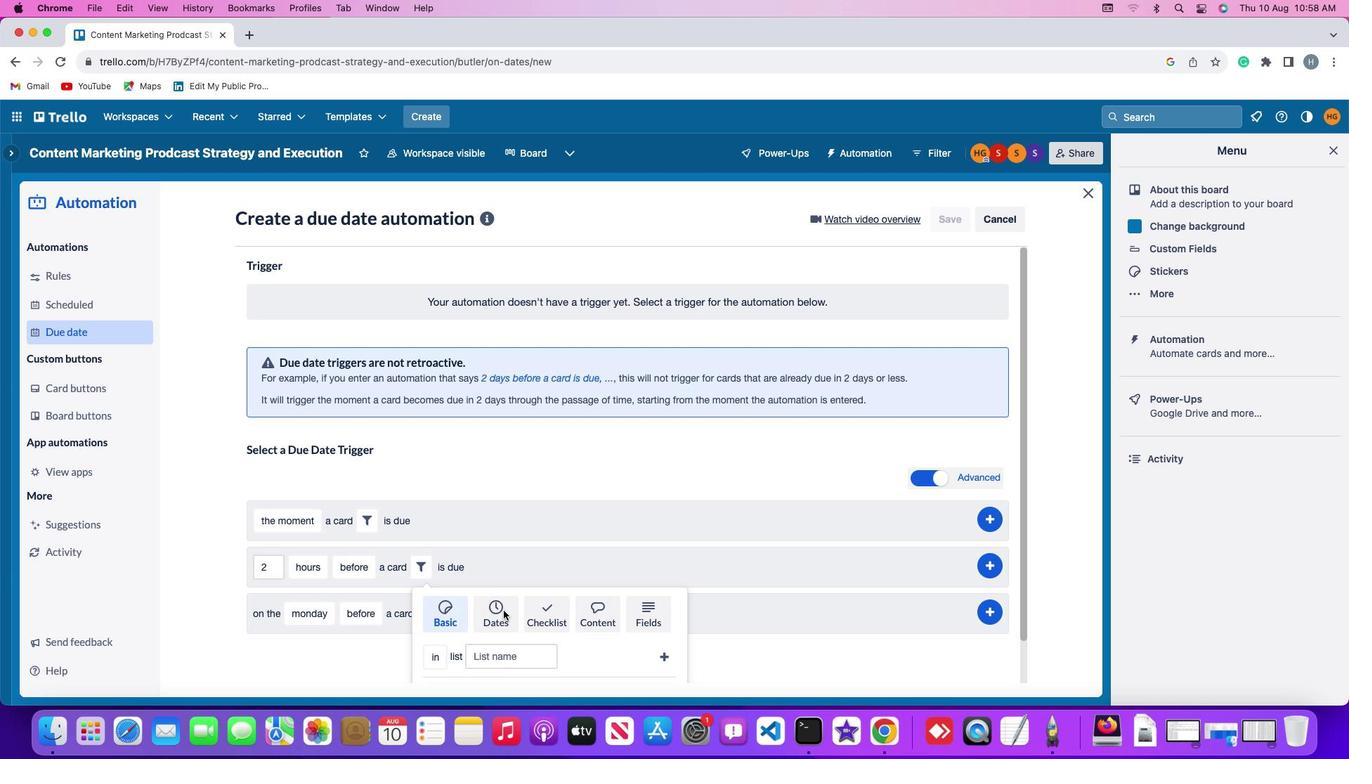 
Action: Mouse pressed left at (494, 601)
Screenshot: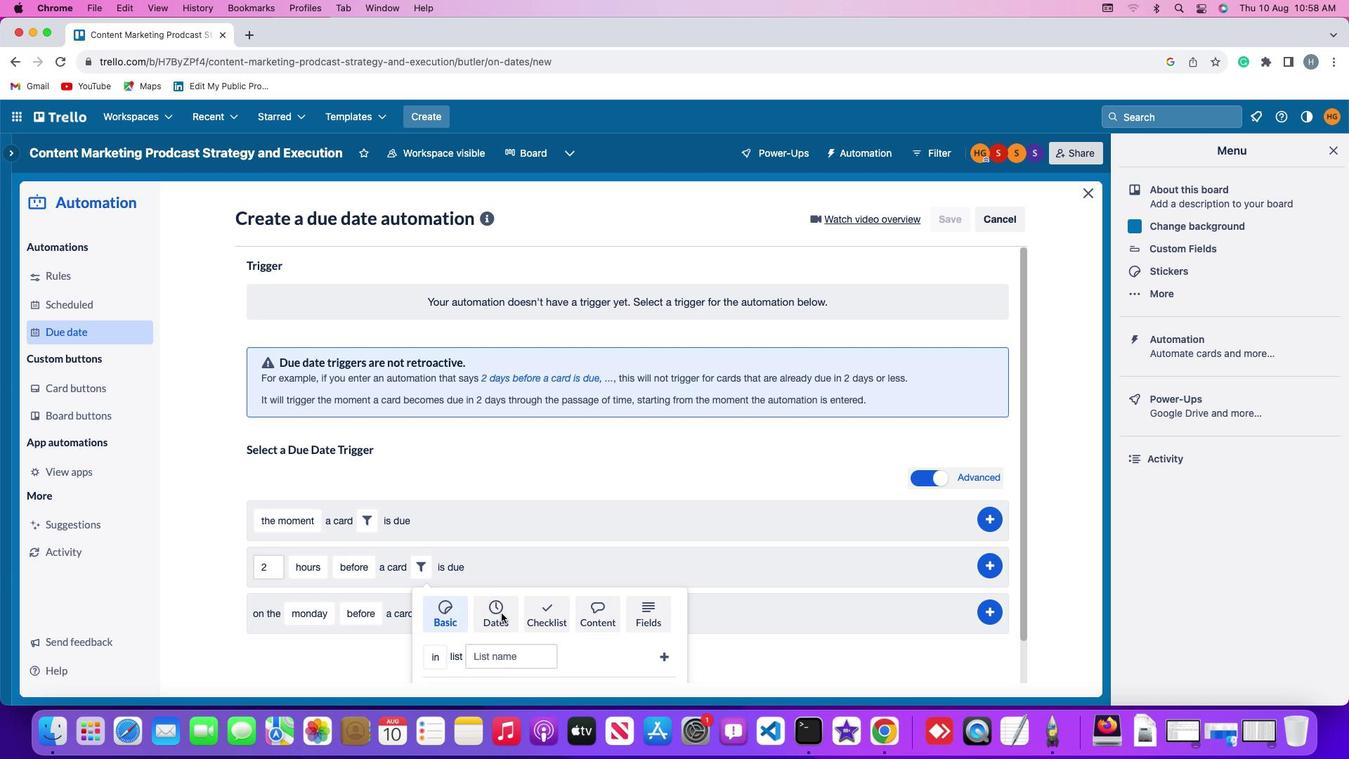 
Action: Mouse moved to (347, 643)
Screenshot: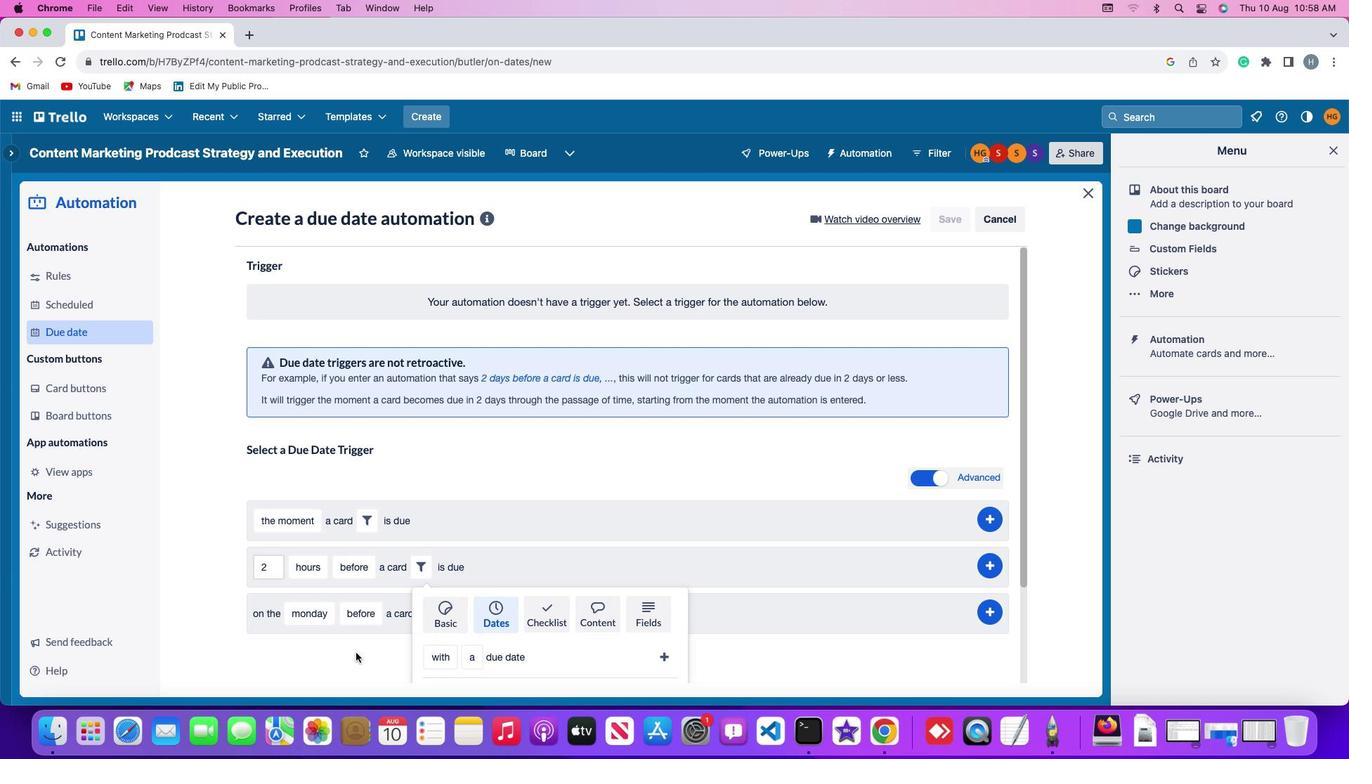 
Action: Mouse scrolled (347, 643) with delta (-7, -8)
Screenshot: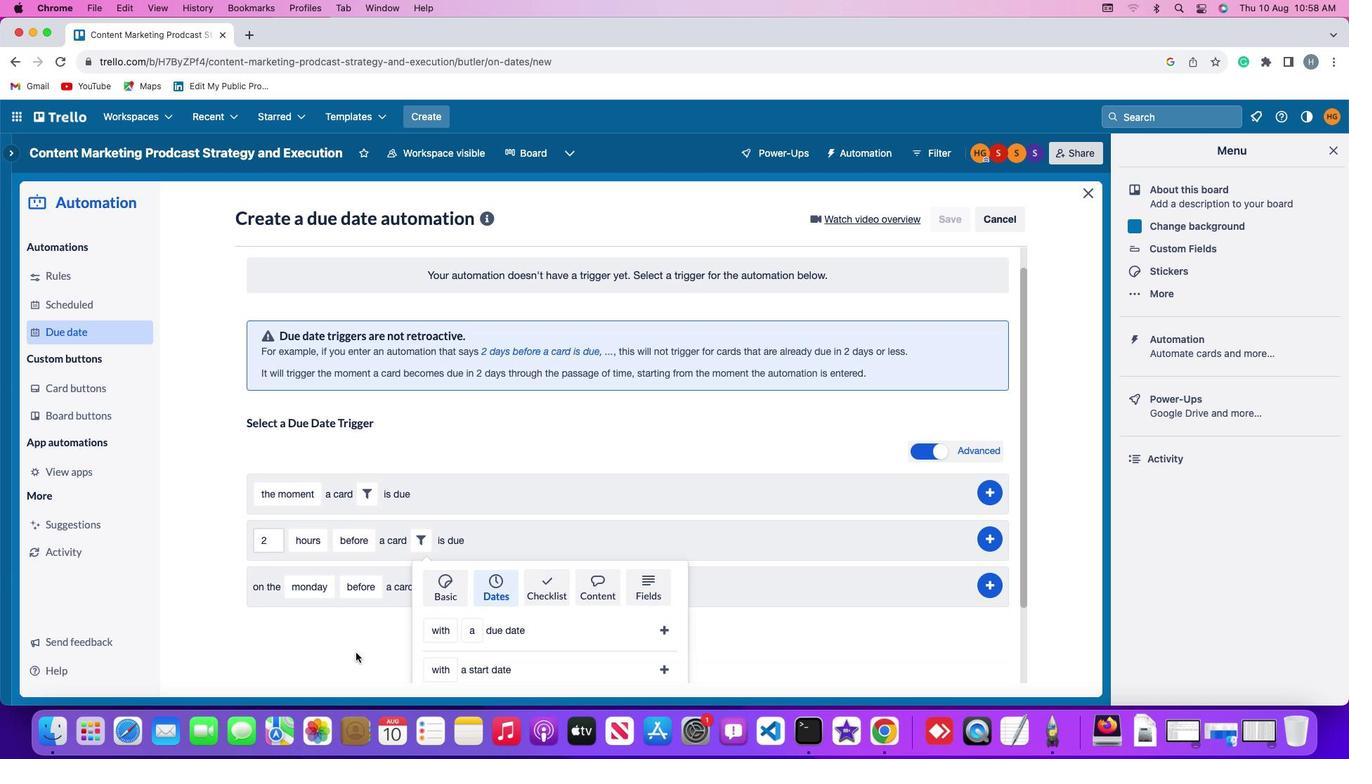 
Action: Mouse scrolled (347, 643) with delta (-7, -8)
Screenshot: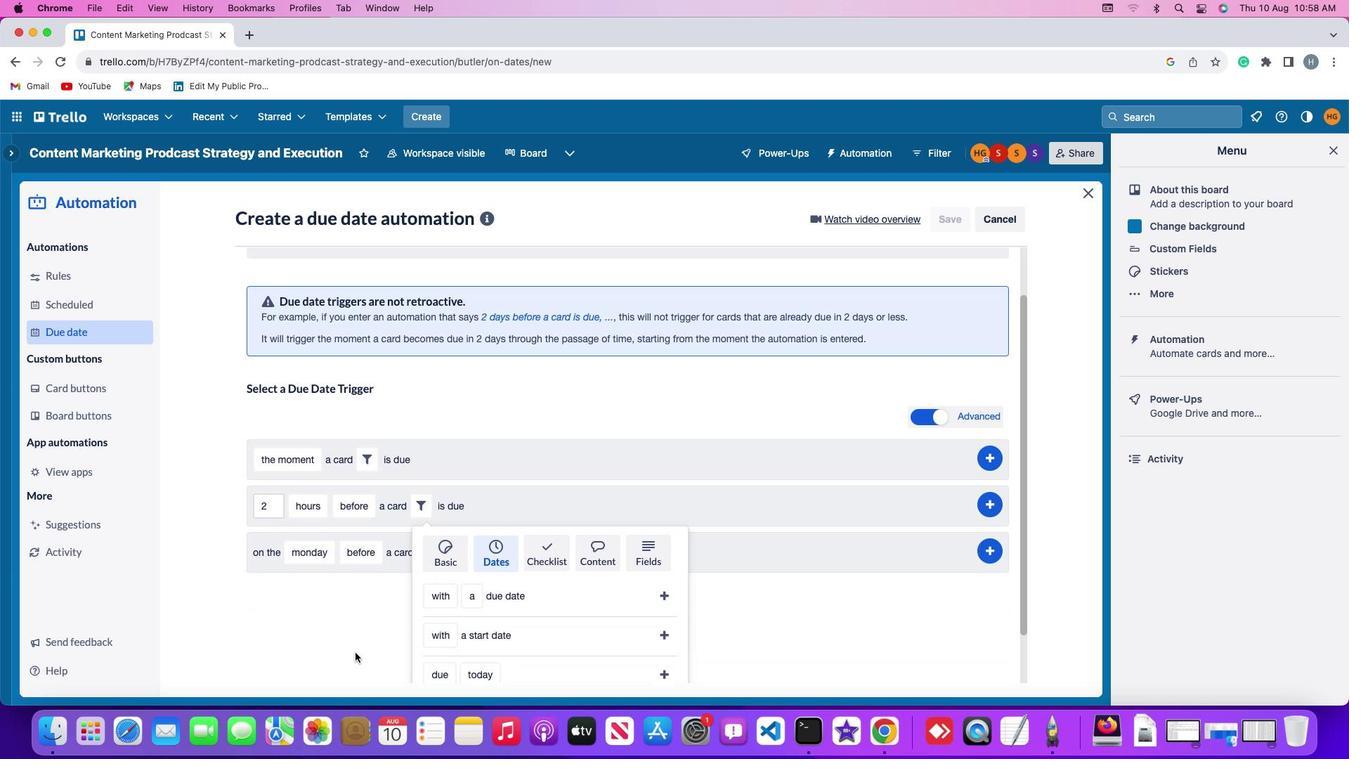
Action: Mouse scrolled (347, 643) with delta (-7, -10)
Screenshot: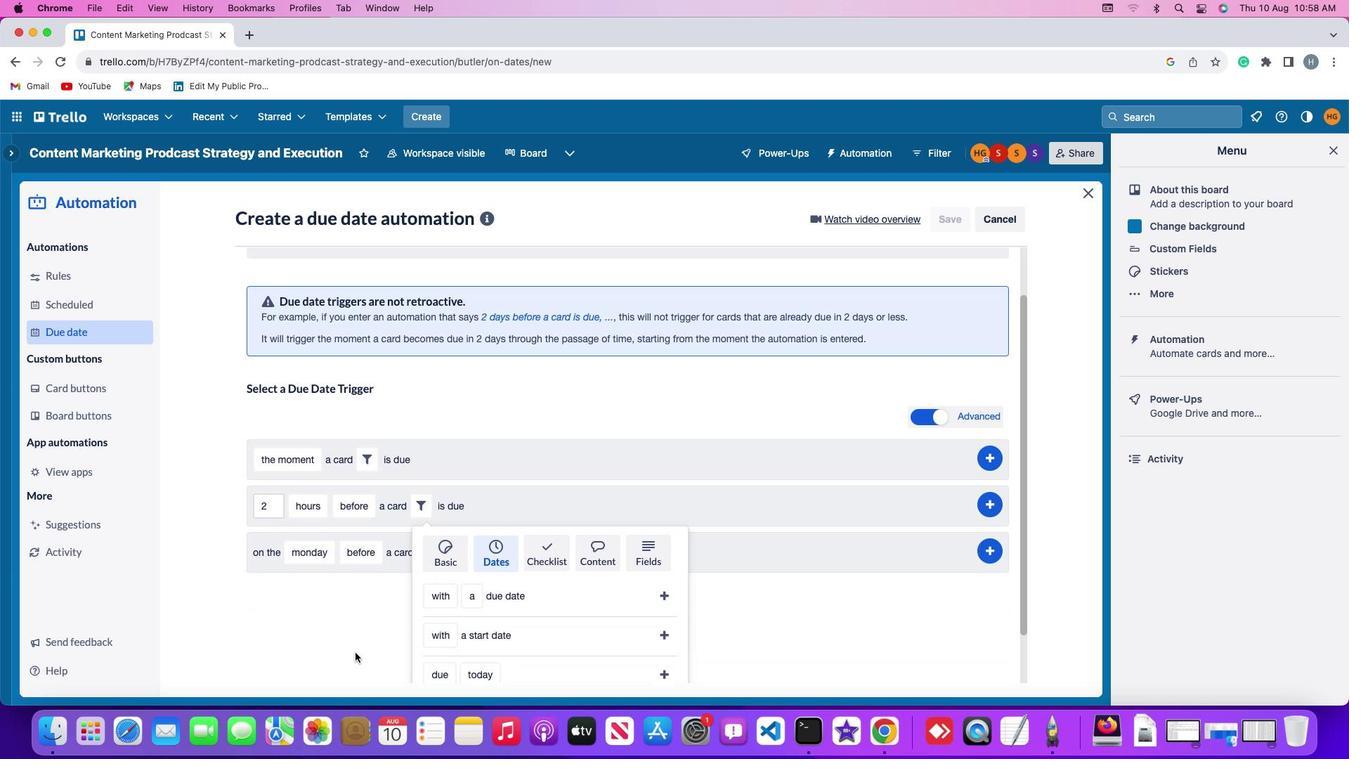 
Action: Mouse scrolled (347, 643) with delta (-7, -11)
Screenshot: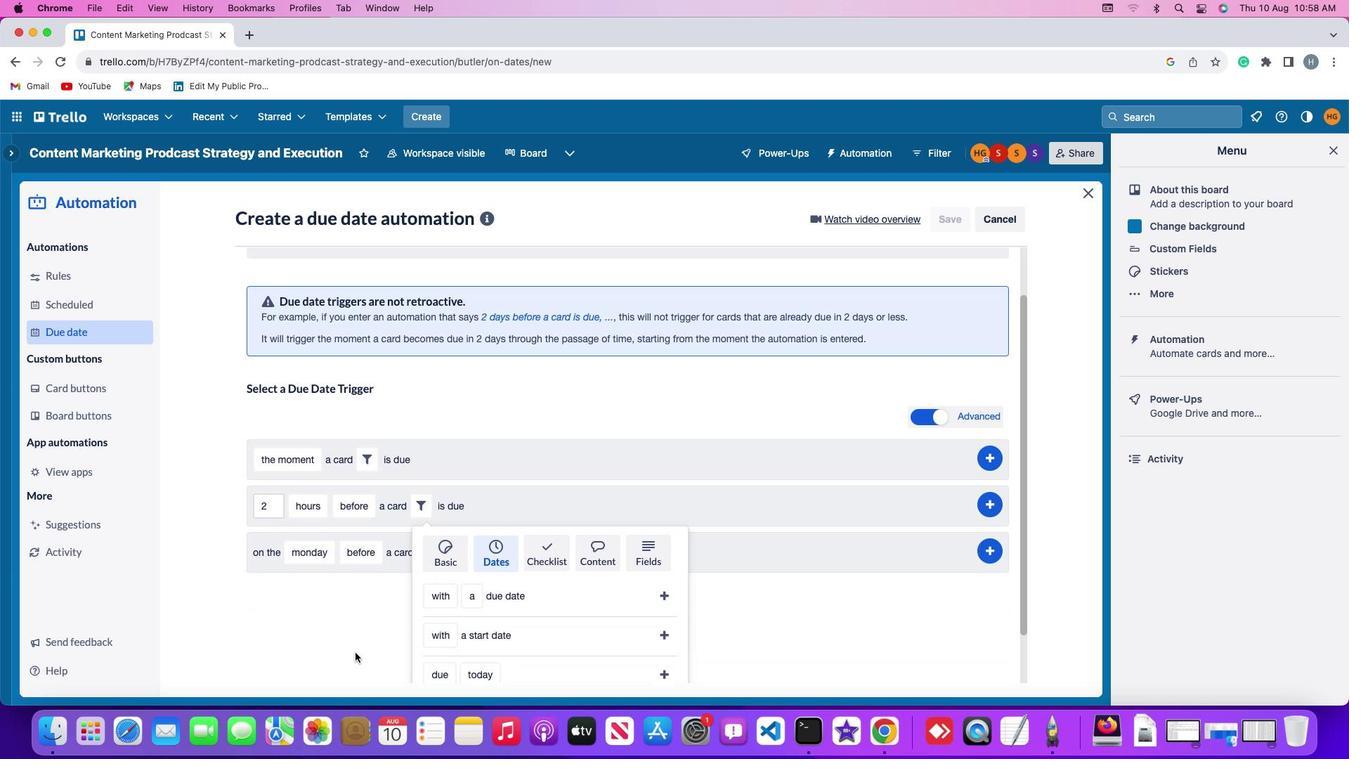 
Action: Mouse scrolled (347, 643) with delta (-7, -11)
Screenshot: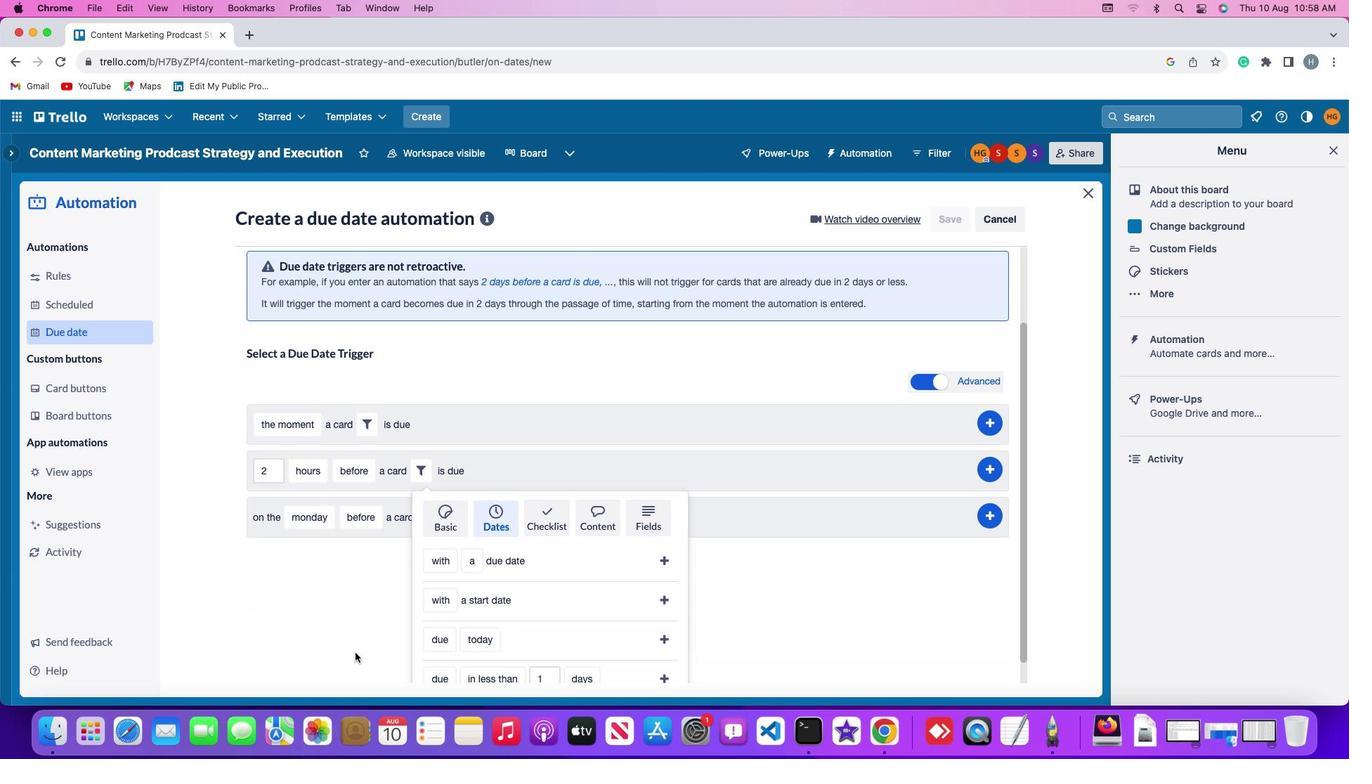 
Action: Mouse moved to (347, 643)
Screenshot: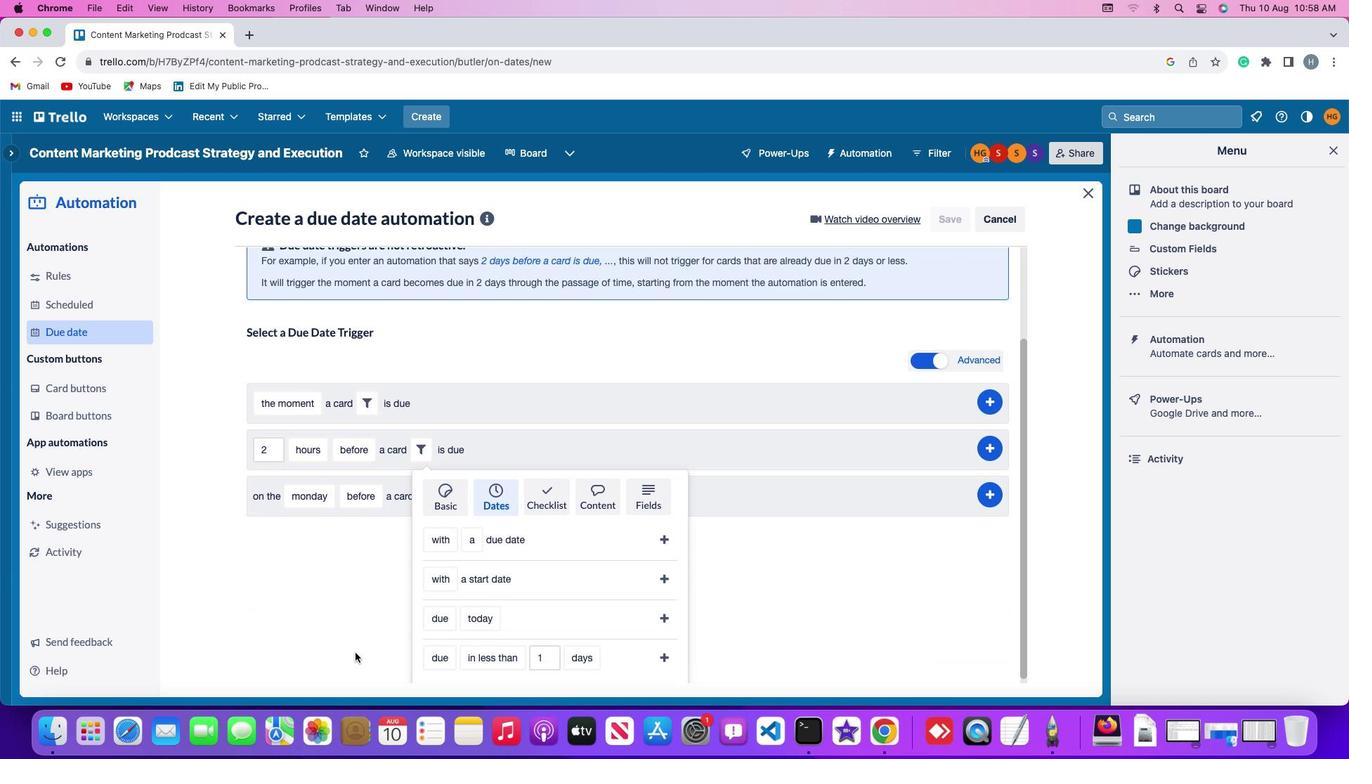 
Action: Mouse scrolled (347, 643) with delta (-7, -11)
Screenshot: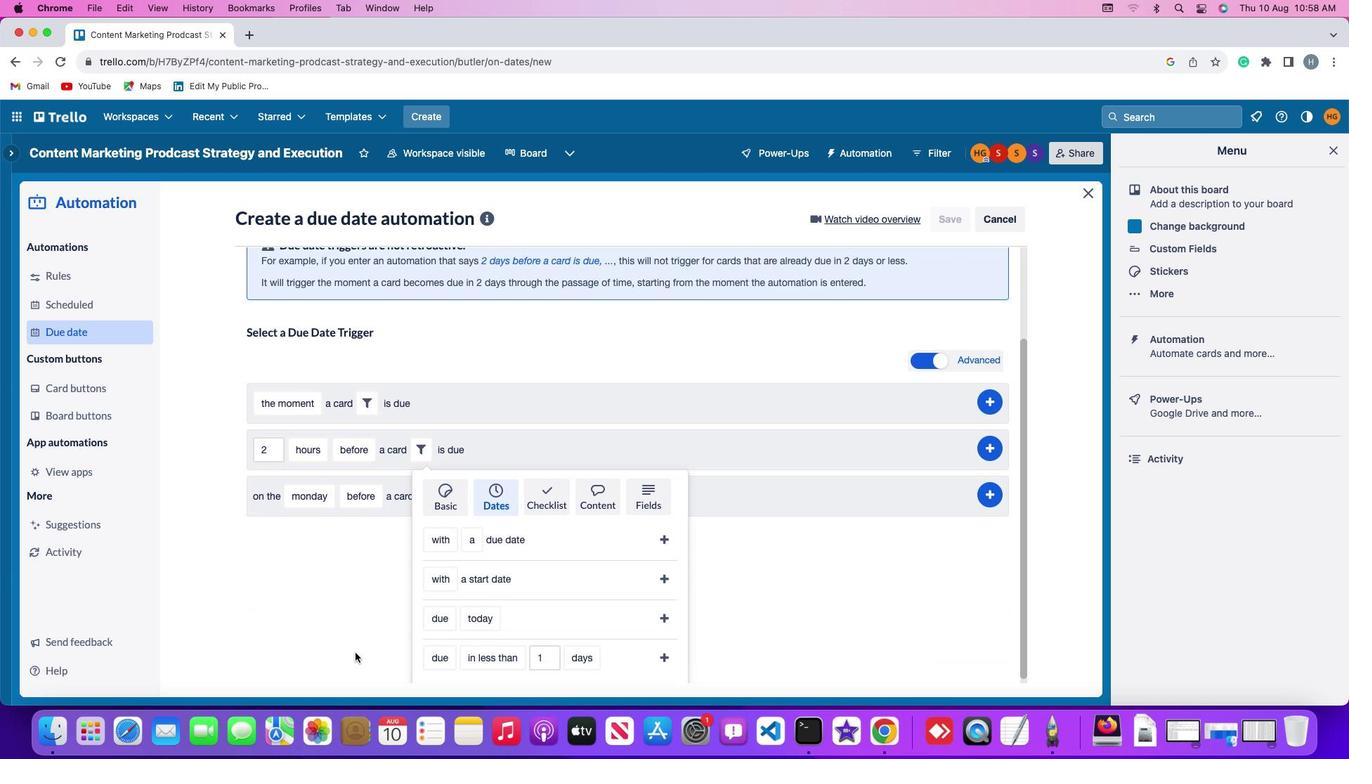 
Action: Mouse moved to (346, 643)
Screenshot: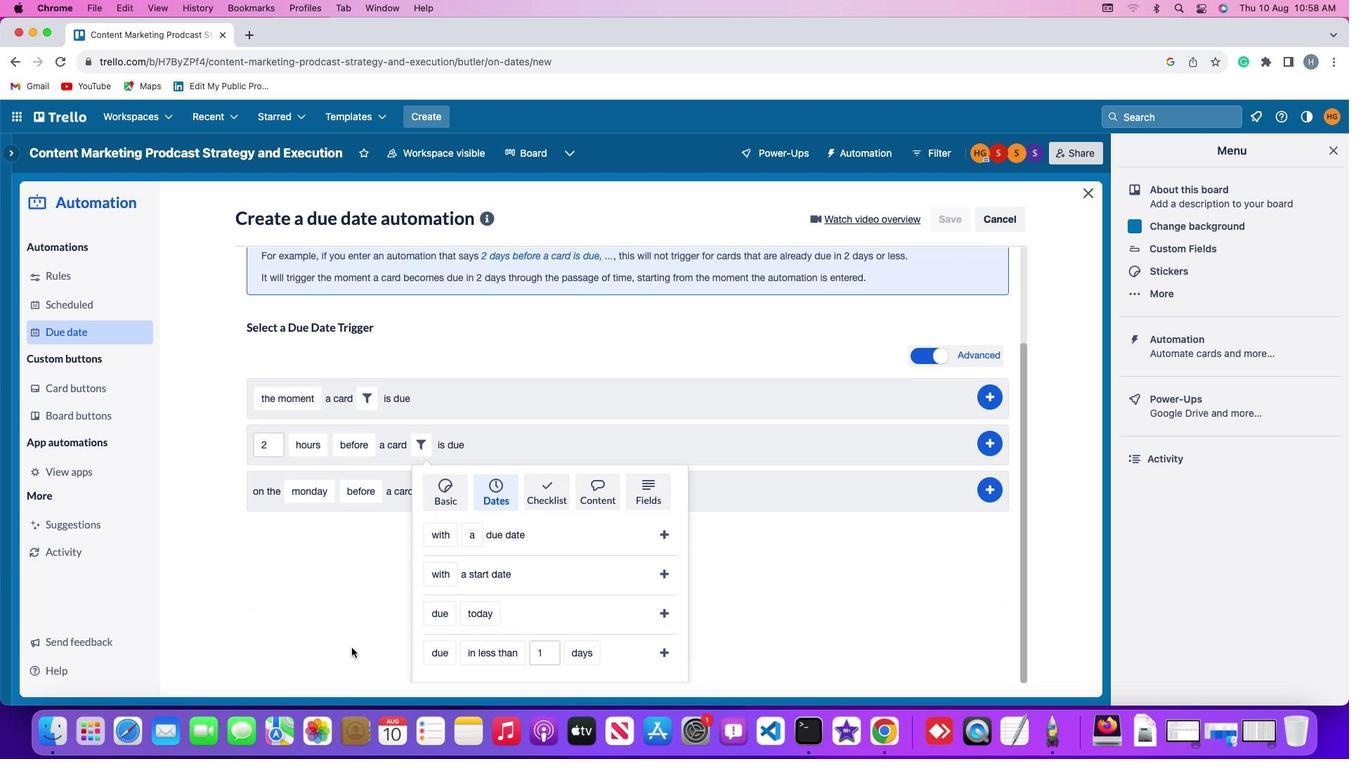
Action: Mouse scrolled (346, 643) with delta (-7, -8)
Screenshot: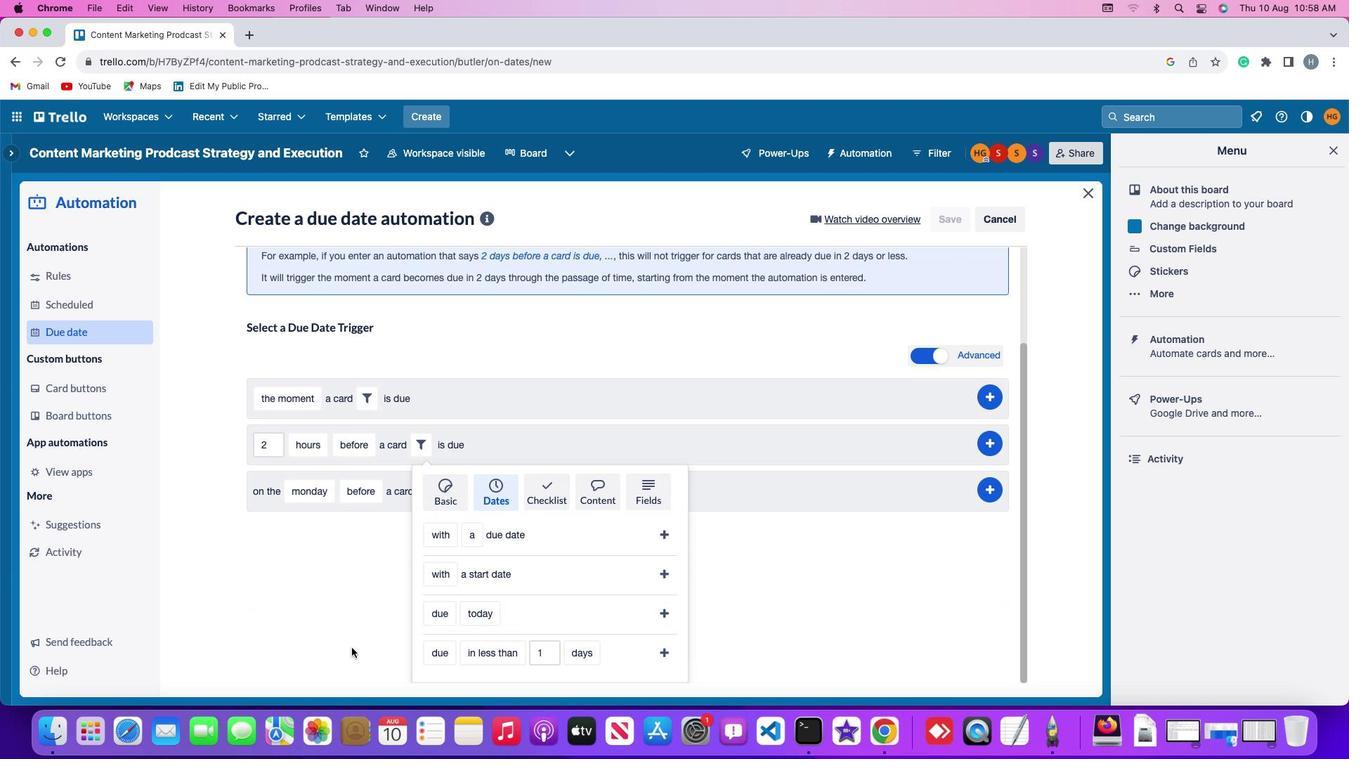 
Action: Mouse scrolled (346, 643) with delta (-7, -8)
Screenshot: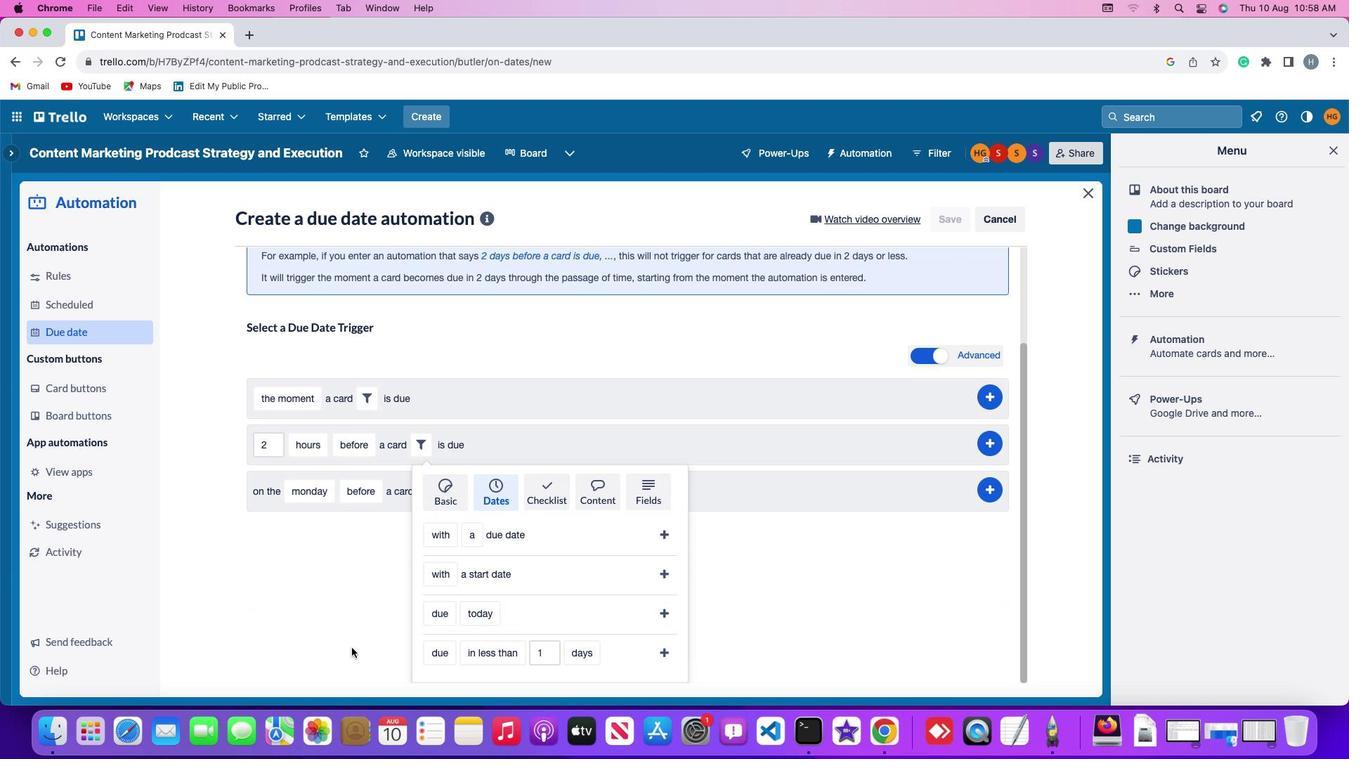 
Action: Mouse moved to (346, 643)
Screenshot: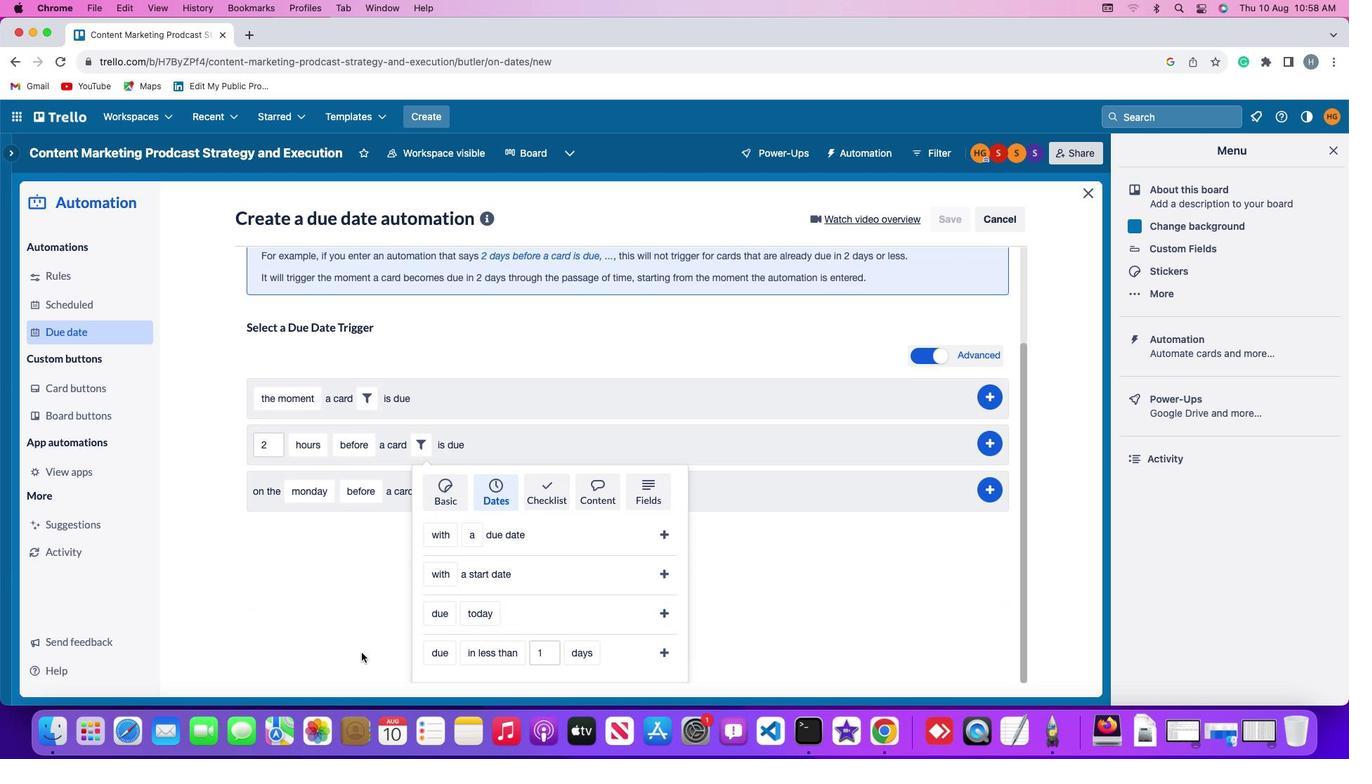 
Action: Mouse scrolled (346, 643) with delta (-7, -9)
Screenshot: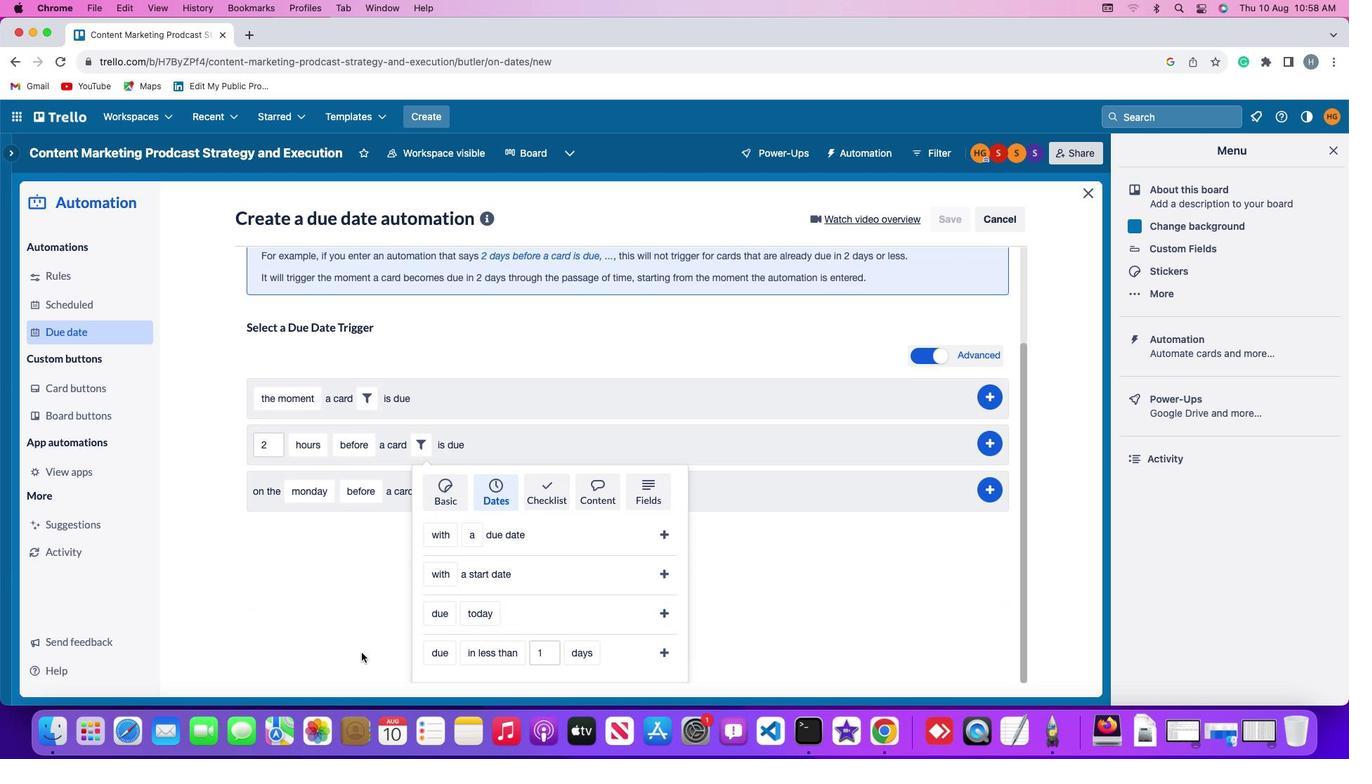 
Action: Mouse moved to (345, 643)
Screenshot: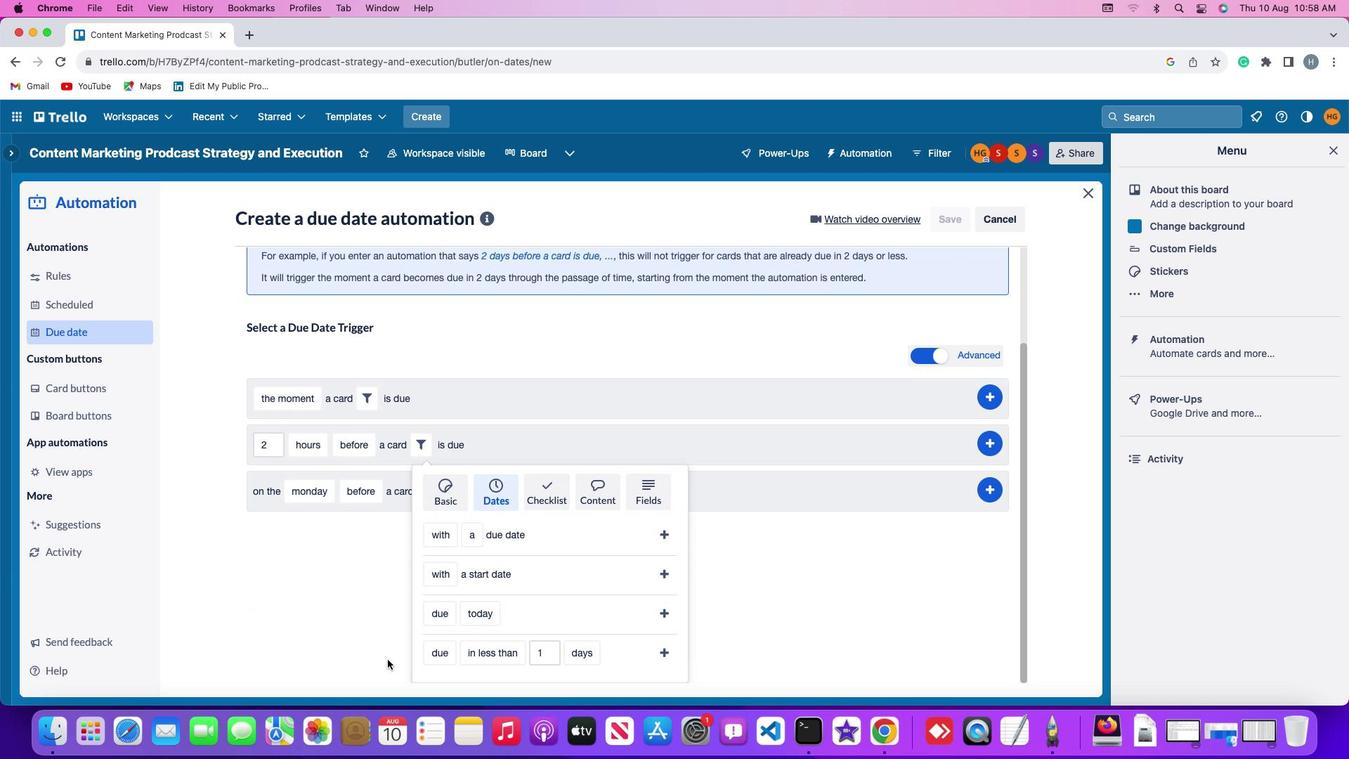 
Action: Mouse scrolled (345, 643) with delta (-7, -11)
Screenshot: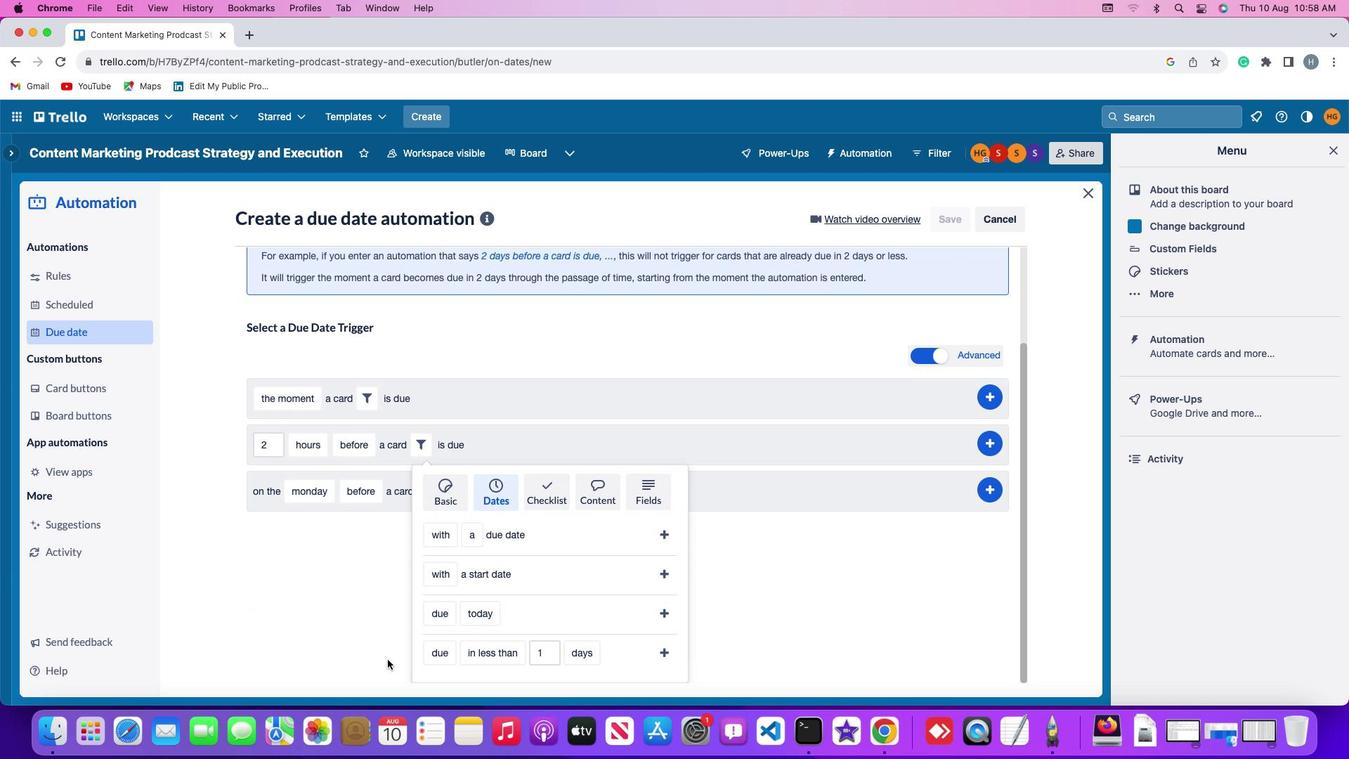 
Action: Mouse moved to (438, 651)
Screenshot: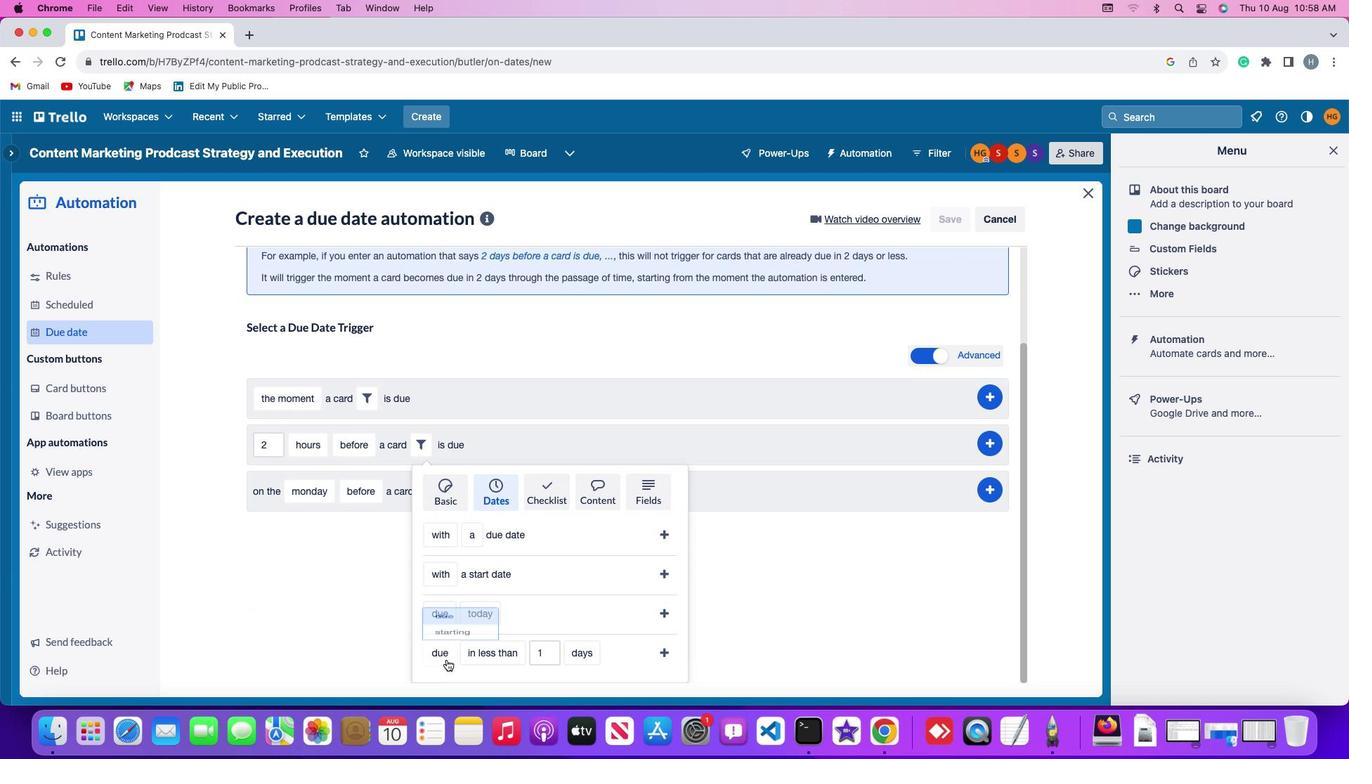 
Action: Mouse pressed left at (438, 651)
Screenshot: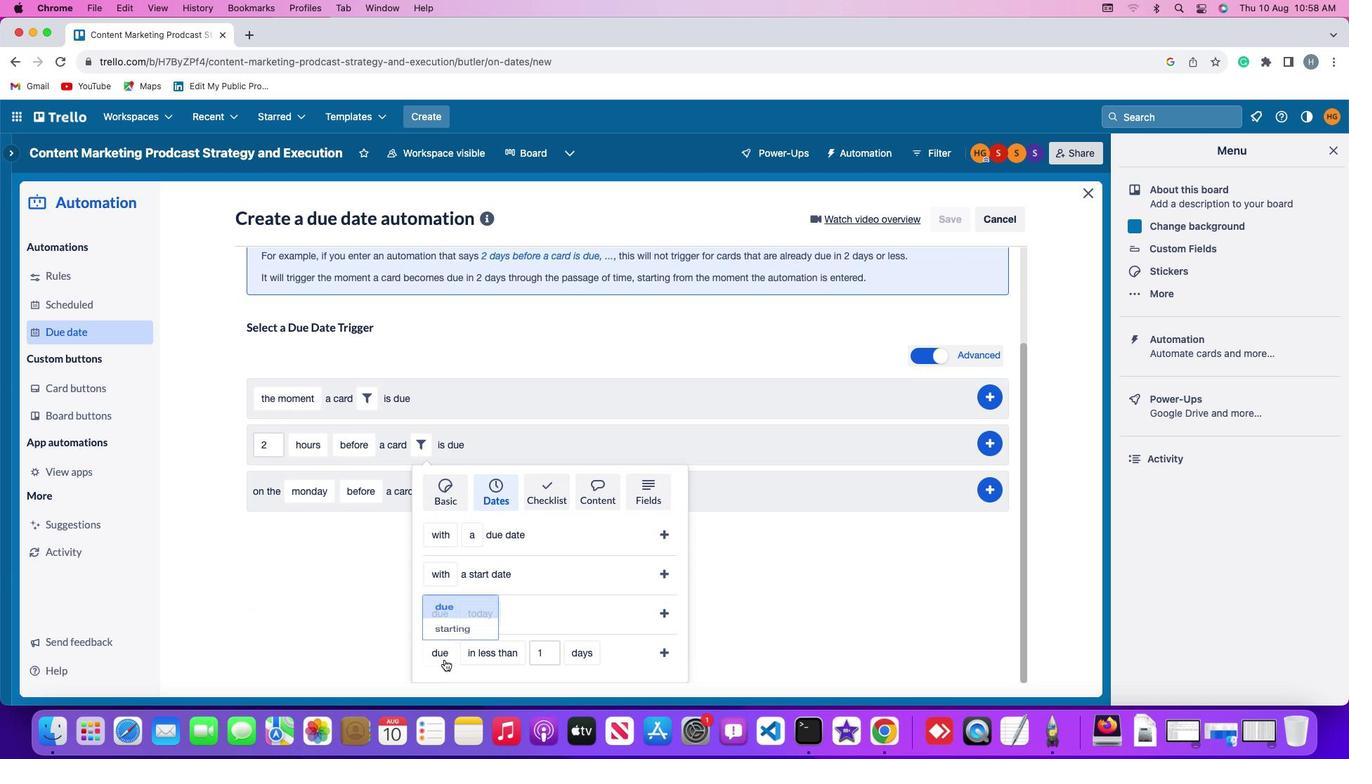 
Action: Mouse moved to (432, 616)
Screenshot: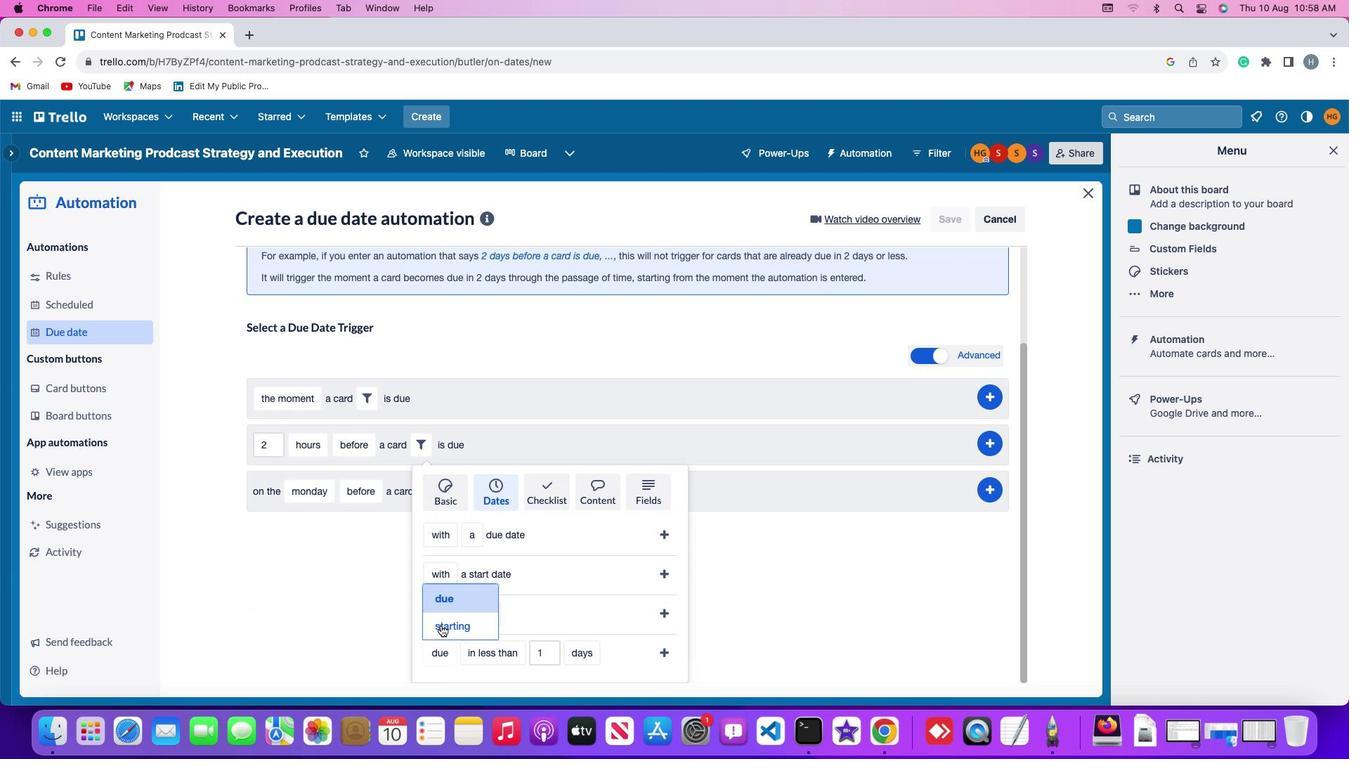 
Action: Mouse pressed left at (432, 616)
Screenshot: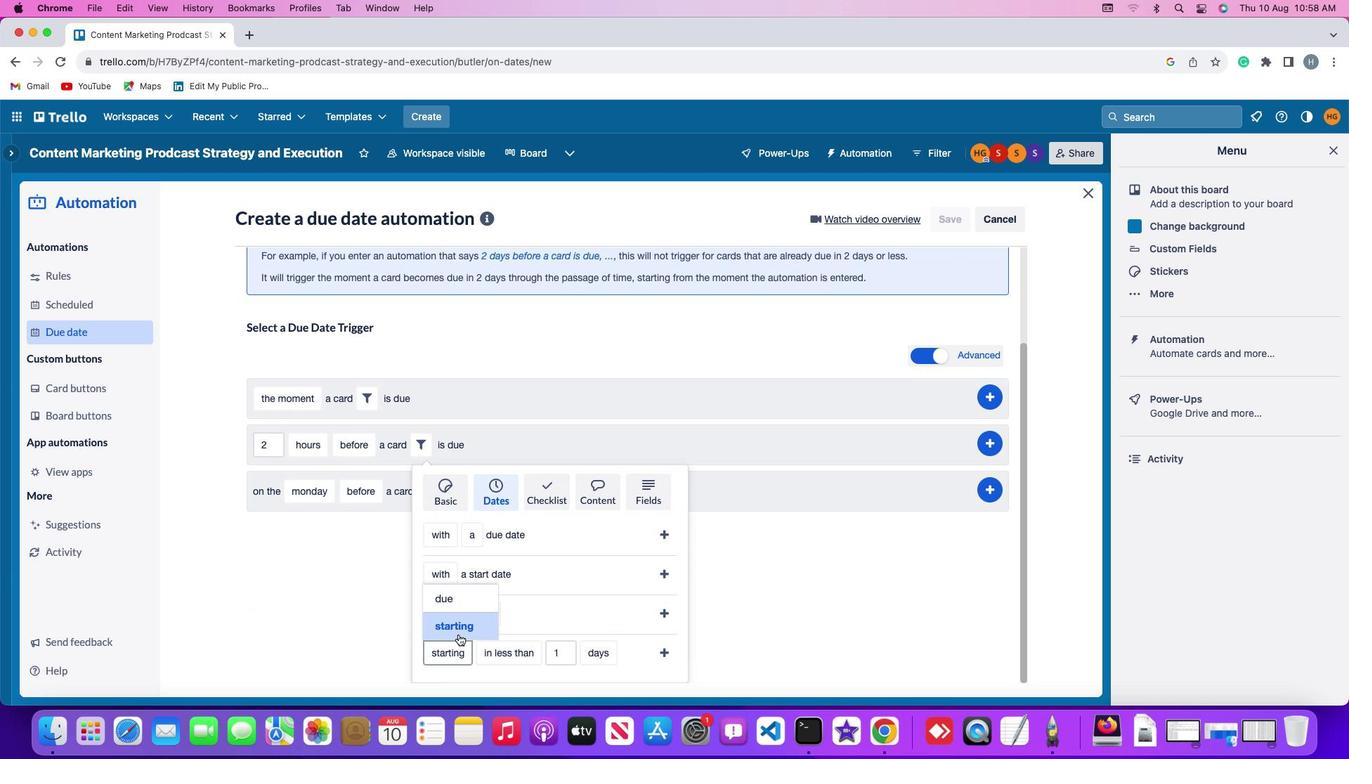 
Action: Mouse moved to (489, 640)
Screenshot: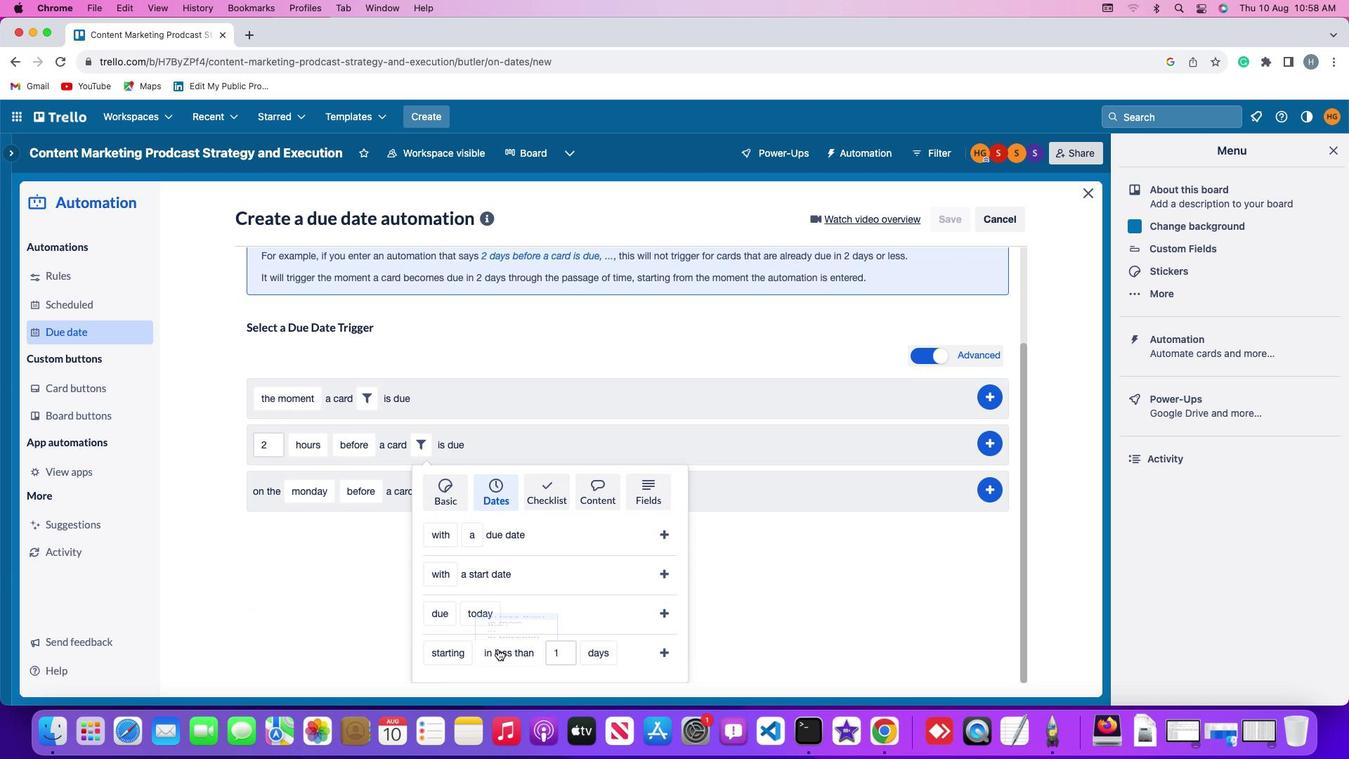 
Action: Mouse pressed left at (489, 640)
Screenshot: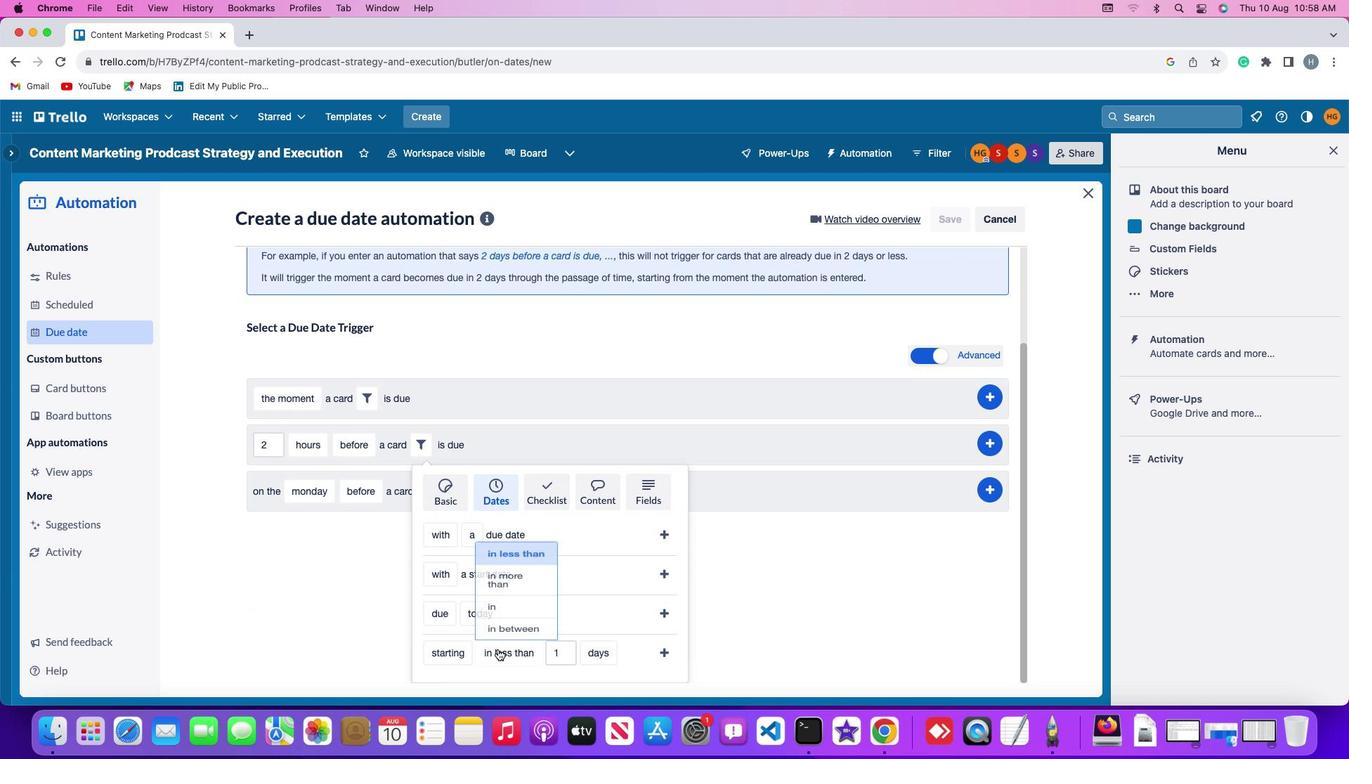 
Action: Mouse moved to (504, 593)
Screenshot: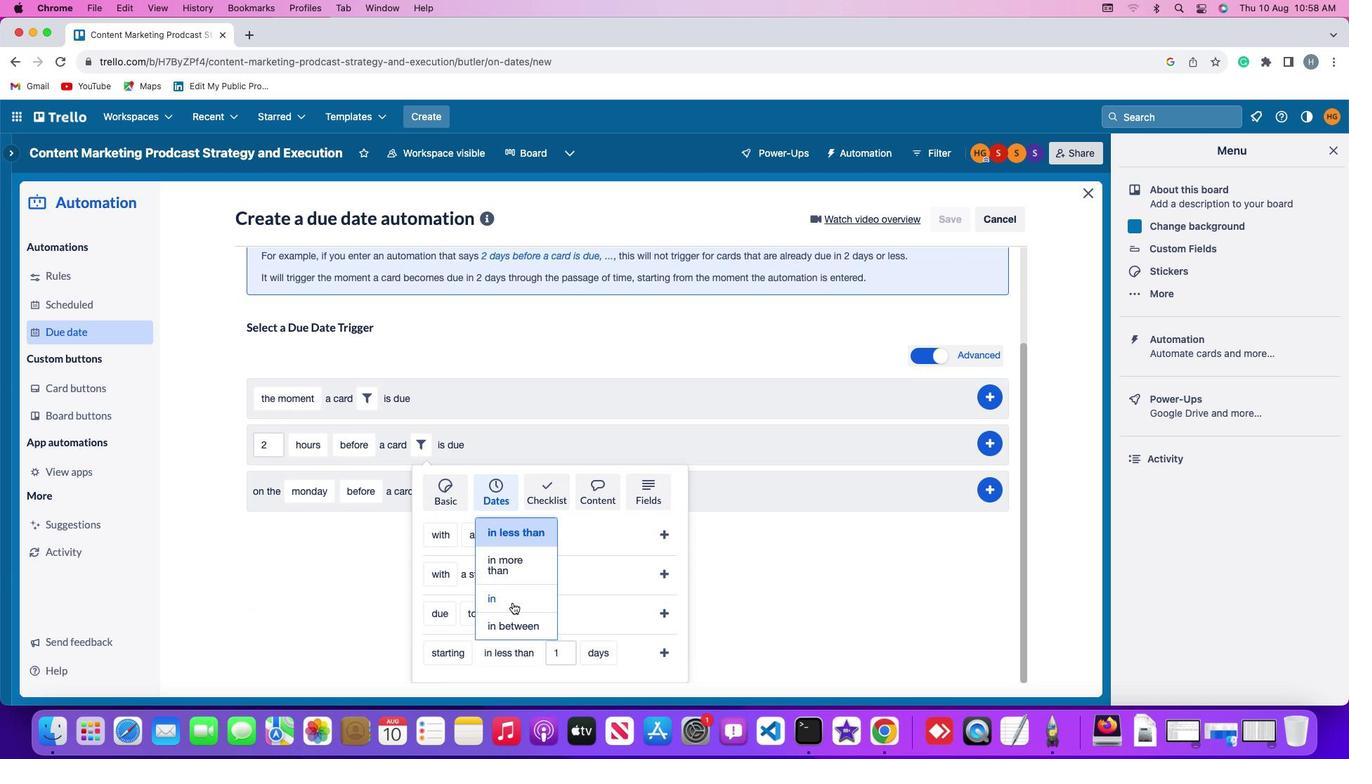 
Action: Mouse pressed left at (504, 593)
Screenshot: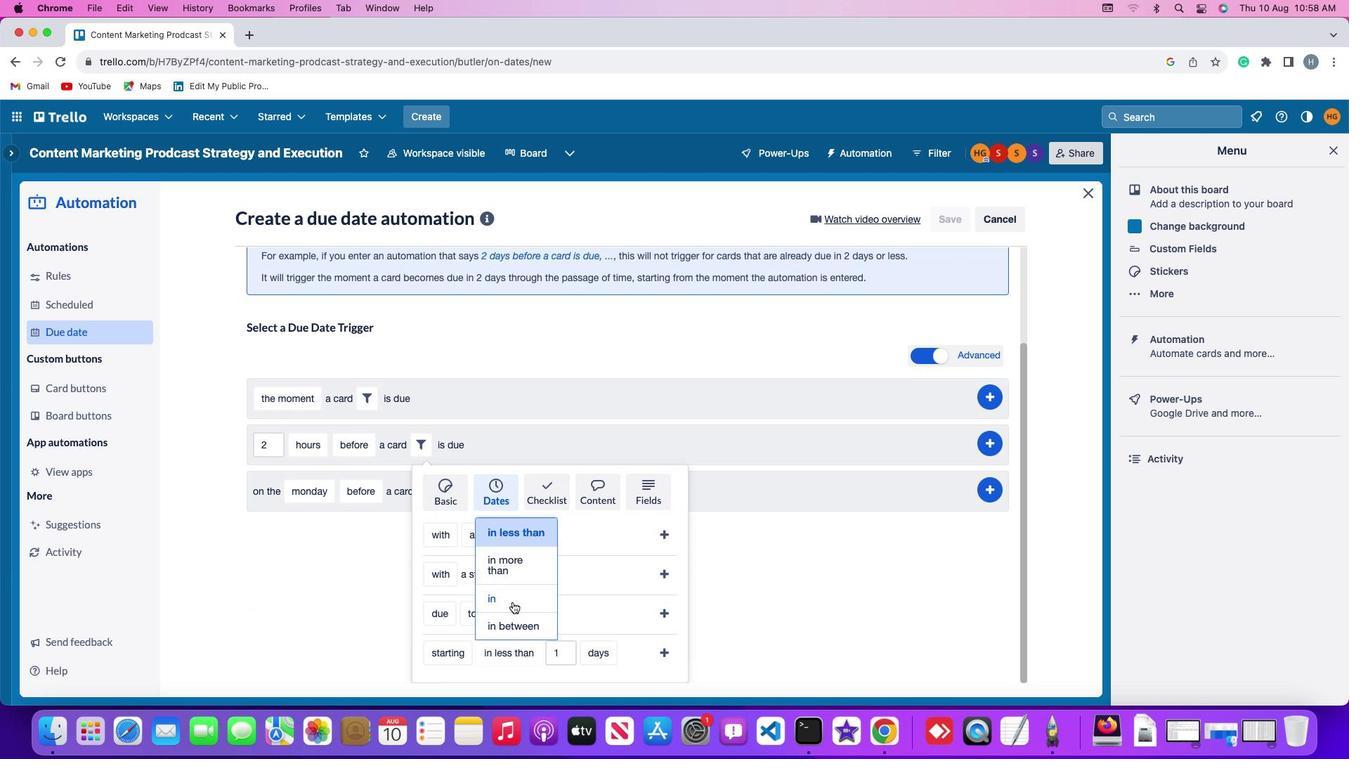
Action: Mouse moved to (513, 641)
Screenshot: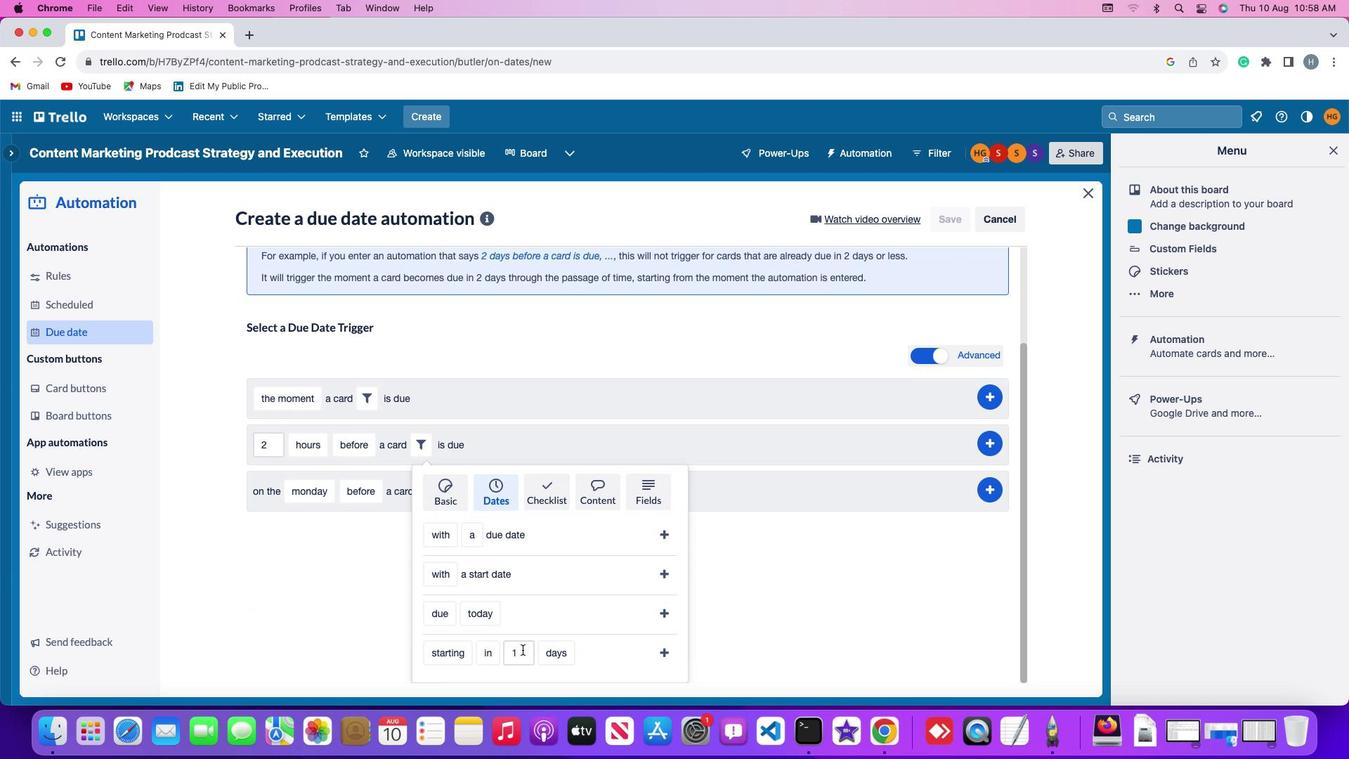 
Action: Mouse pressed left at (513, 641)
Screenshot: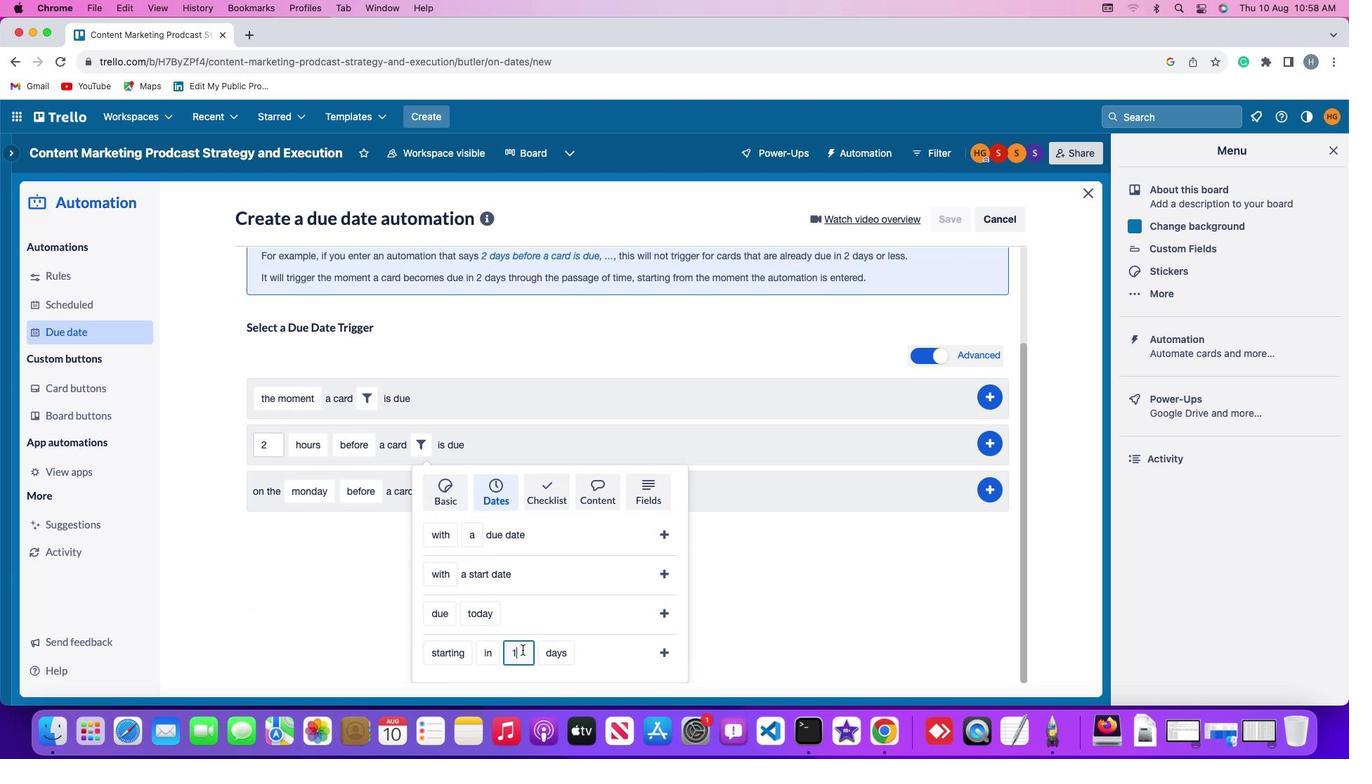 
Action: Key pressed Key.backspace'1'
Screenshot: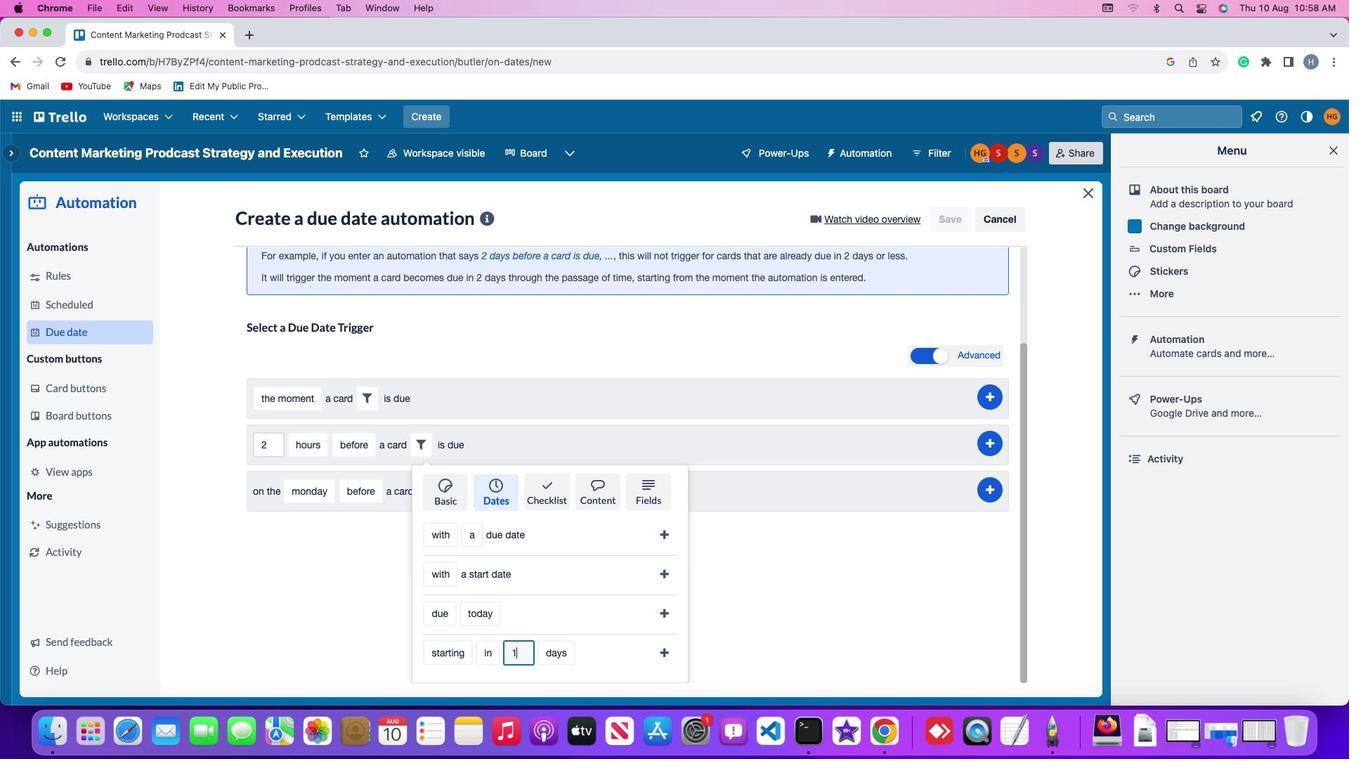 
Action: Mouse moved to (539, 641)
Screenshot: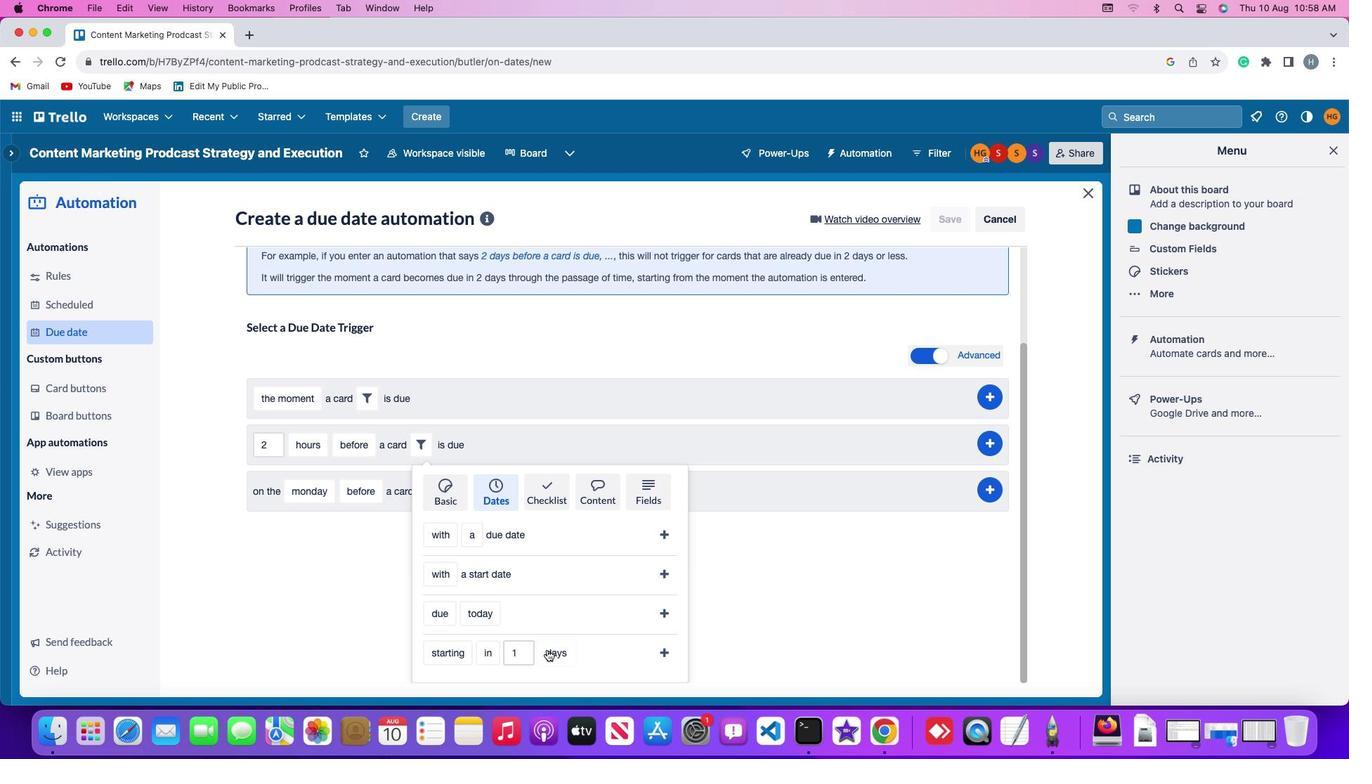
Action: Mouse pressed left at (539, 641)
Screenshot: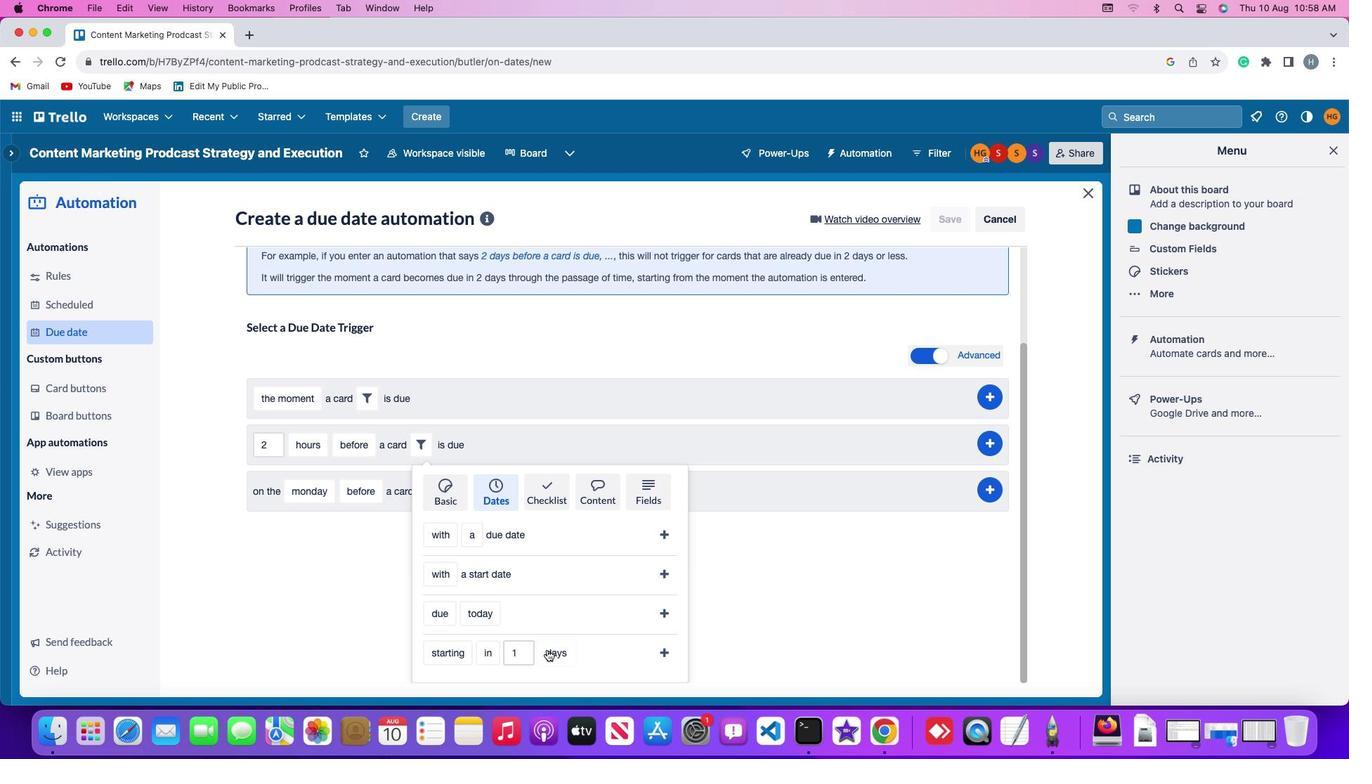 
Action: Mouse moved to (555, 592)
Screenshot: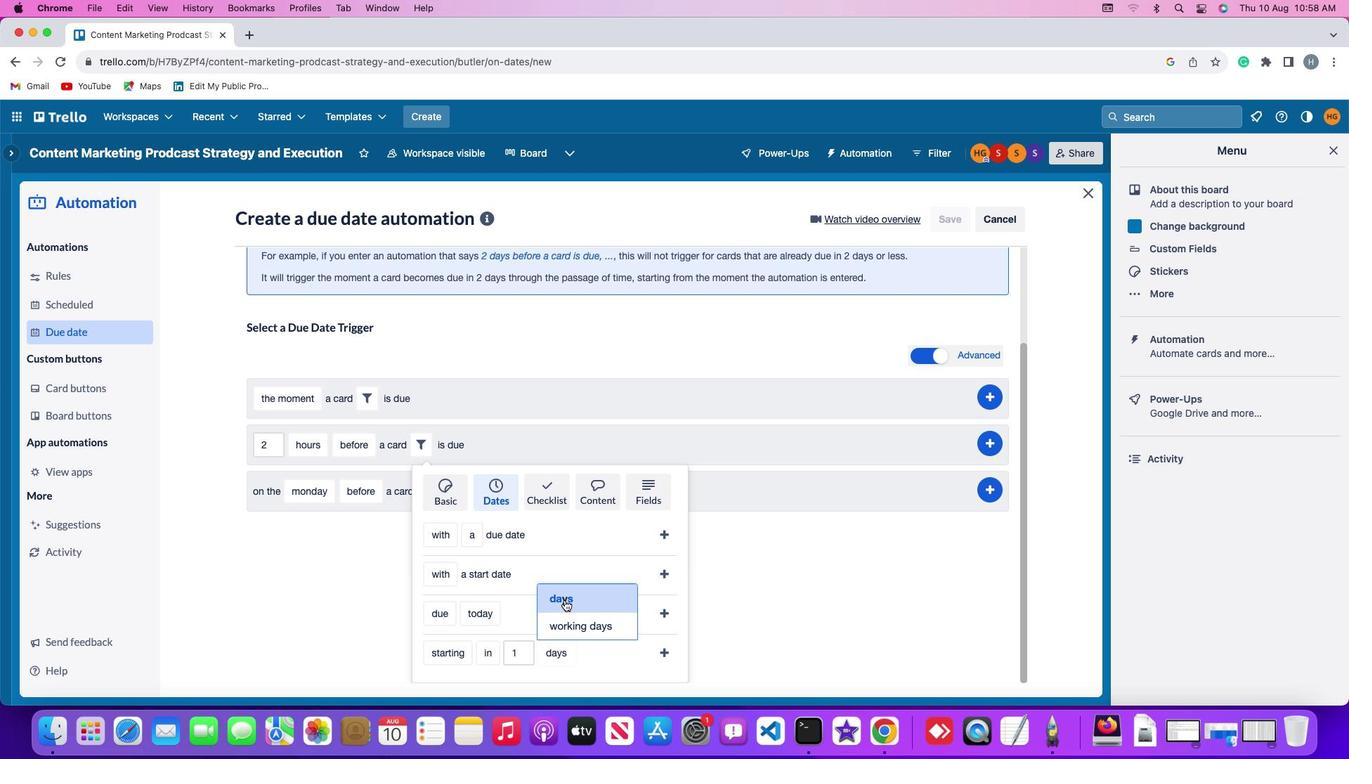 
Action: Mouse pressed left at (555, 592)
Screenshot: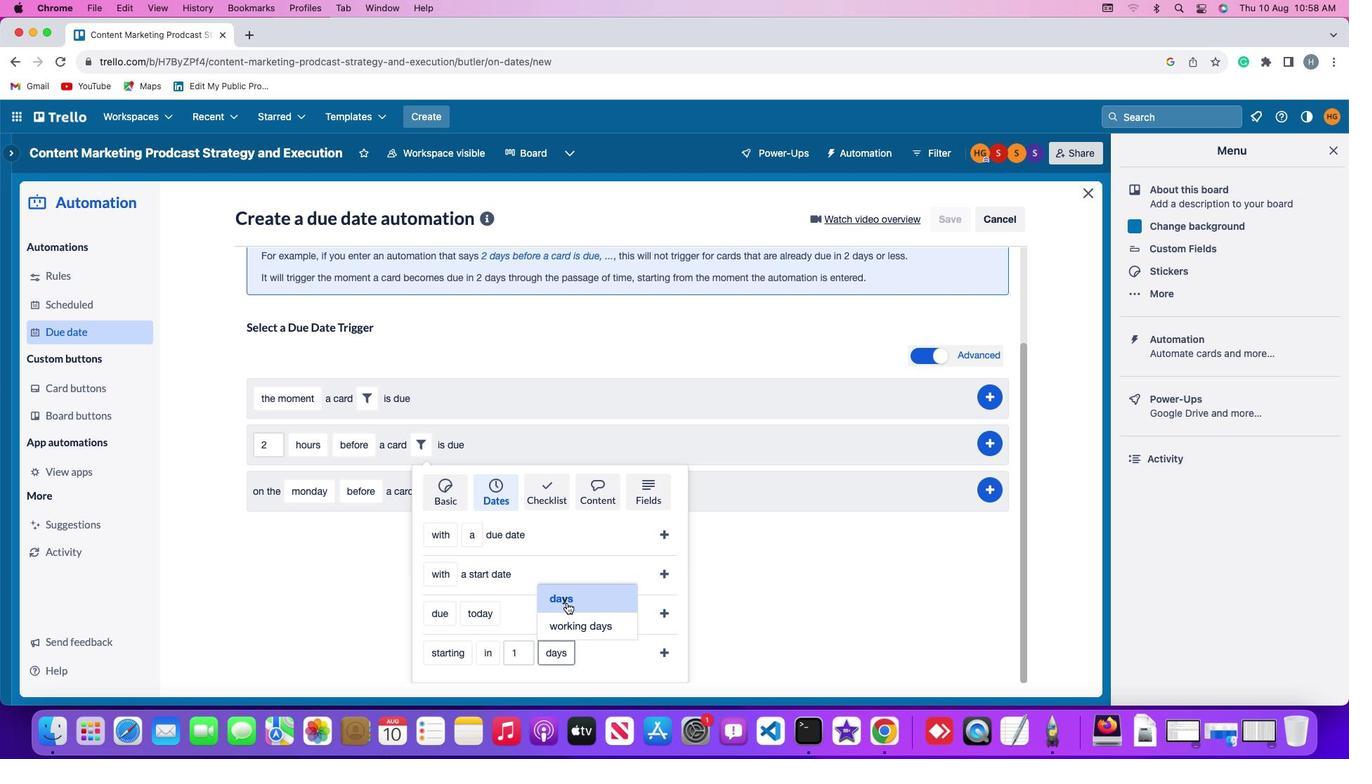 
Action: Mouse moved to (656, 643)
Screenshot: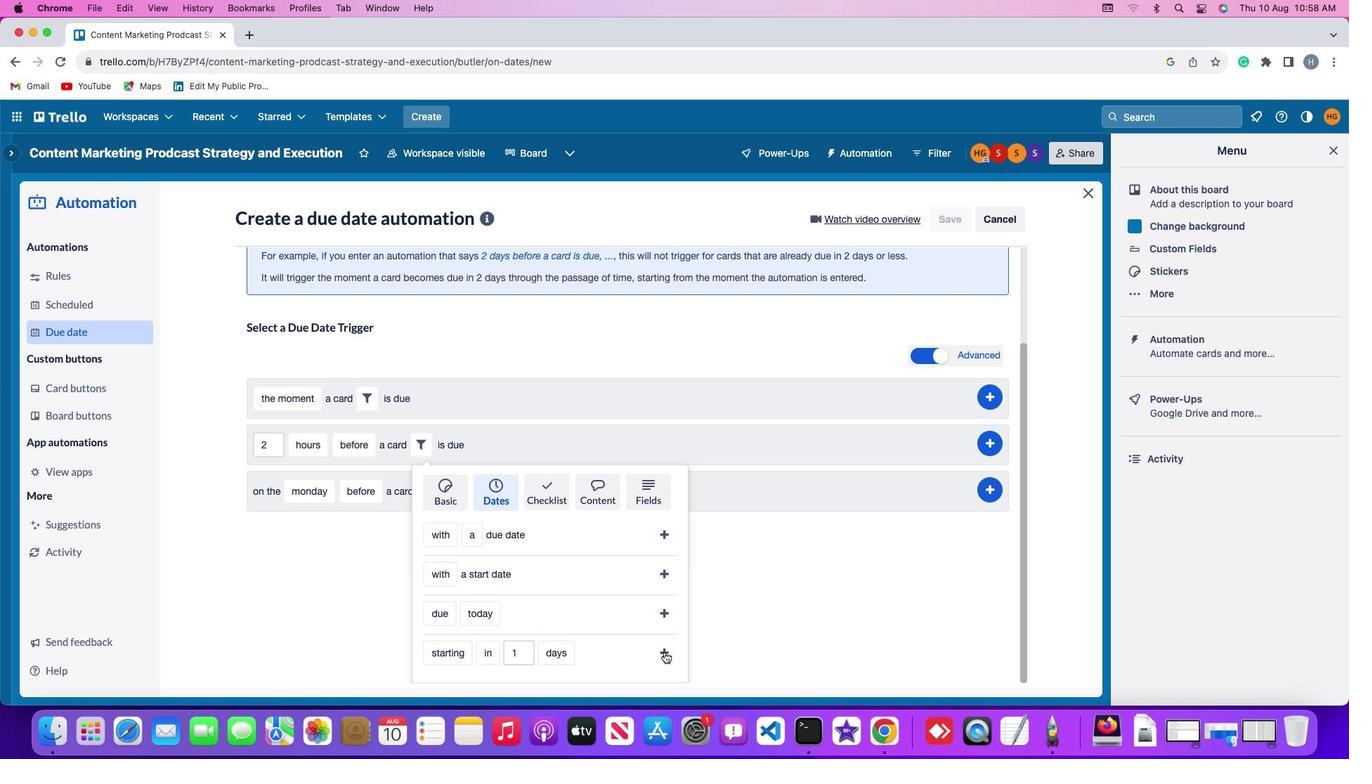 
Action: Mouse pressed left at (656, 643)
Screenshot: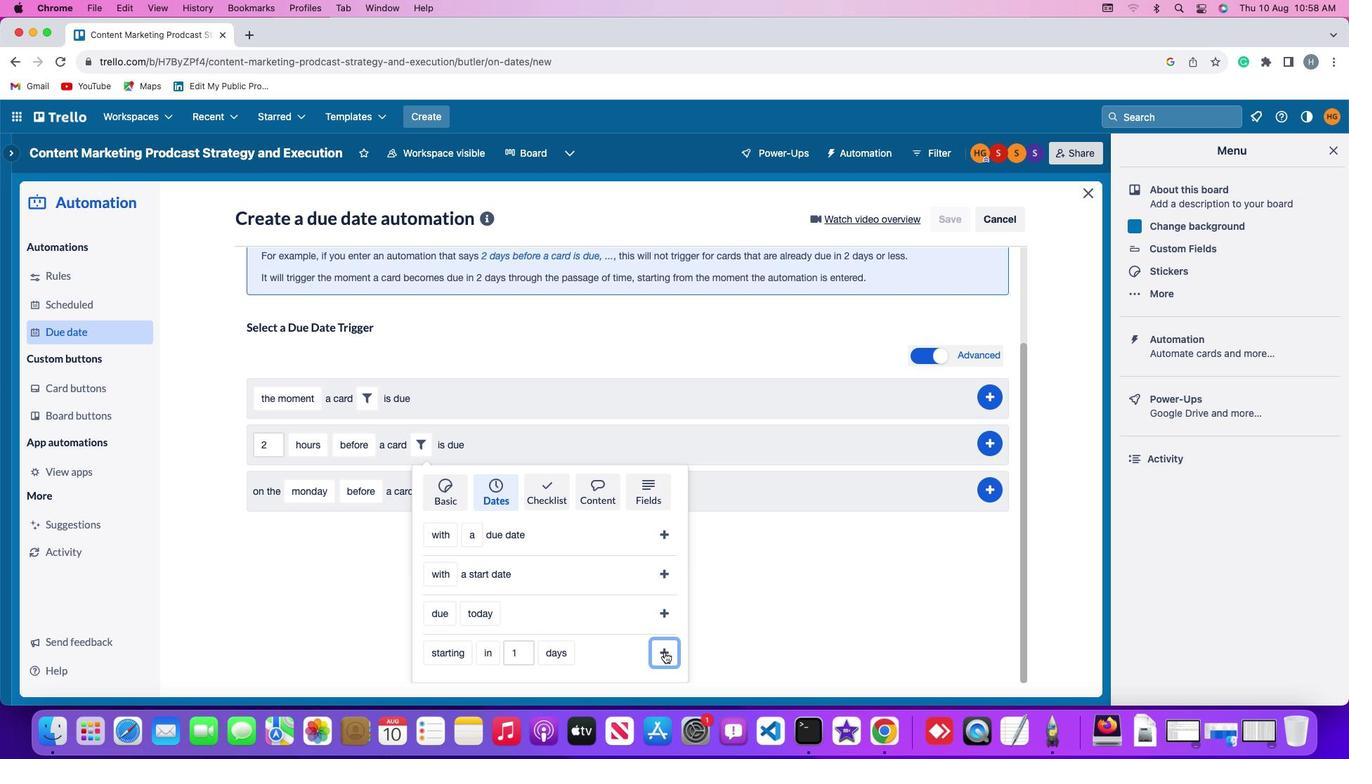 
Action: Mouse moved to (991, 555)
Screenshot: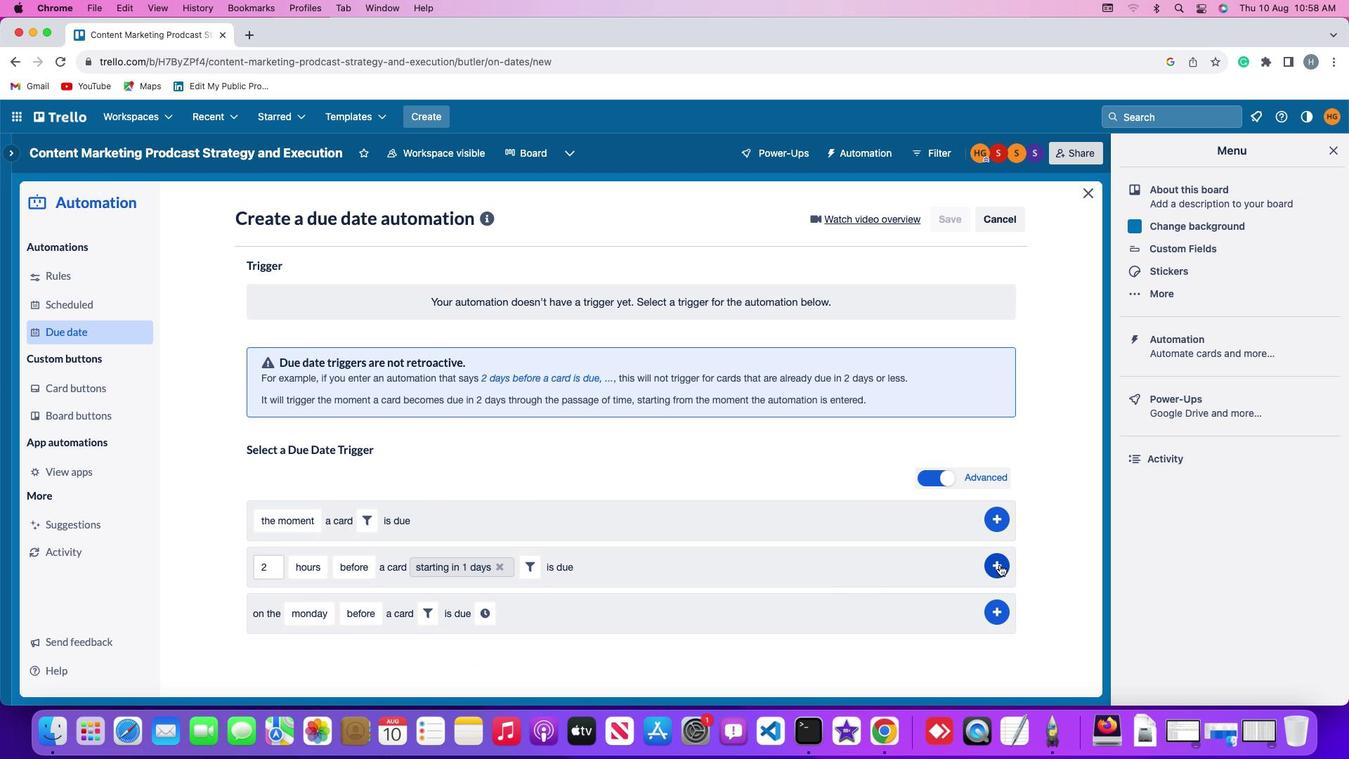 
Action: Mouse pressed left at (991, 555)
Screenshot: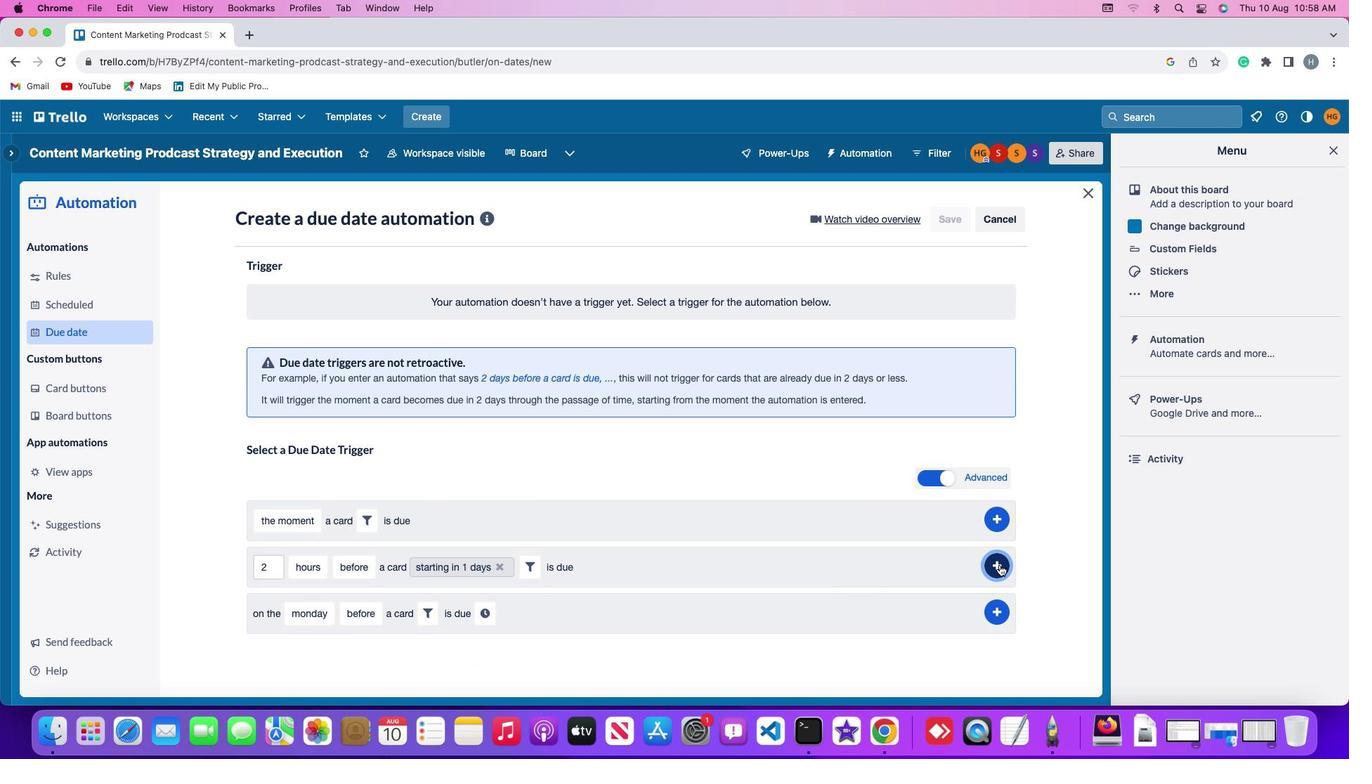 
Action: Mouse moved to (1043, 501)
Screenshot: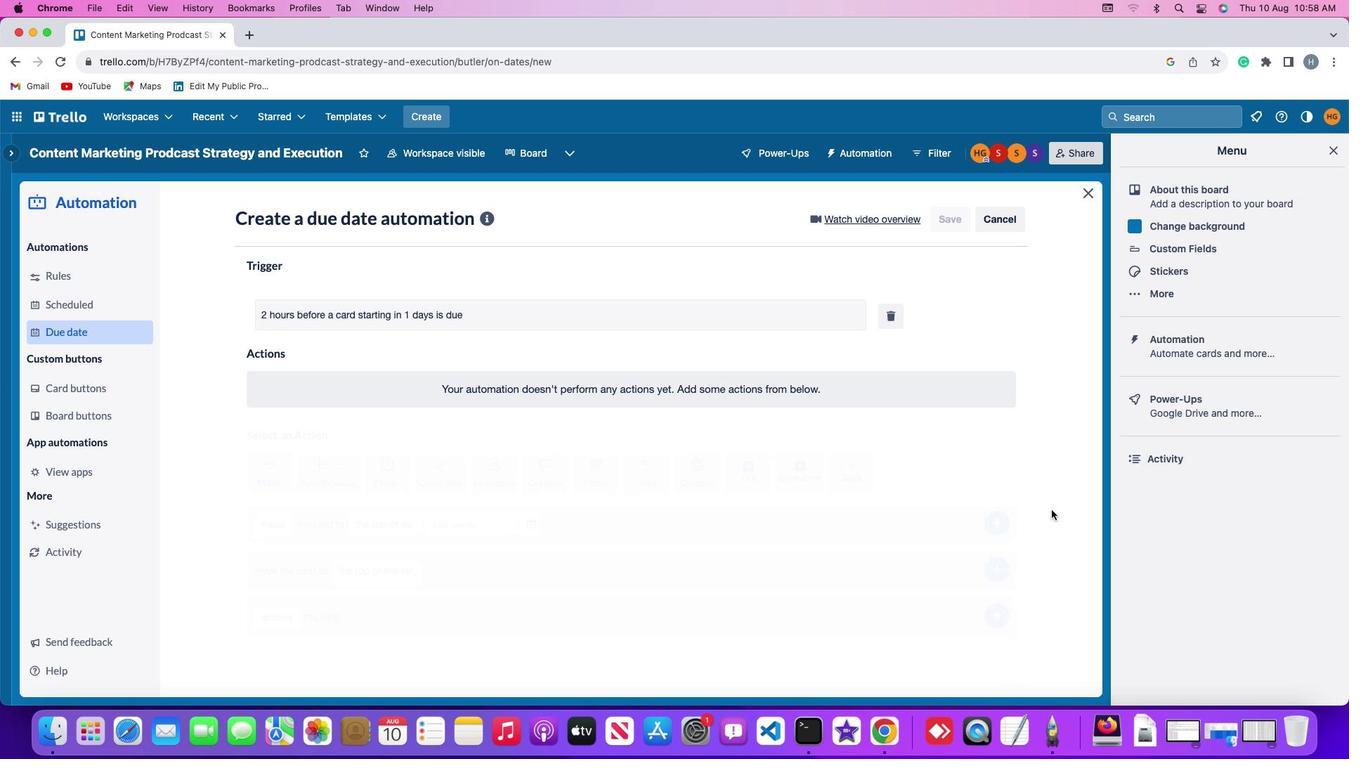 
